 Task: Check the percentage active listings of golf course in the last 3 years.
Action: Mouse moved to (1010, 221)
Screenshot: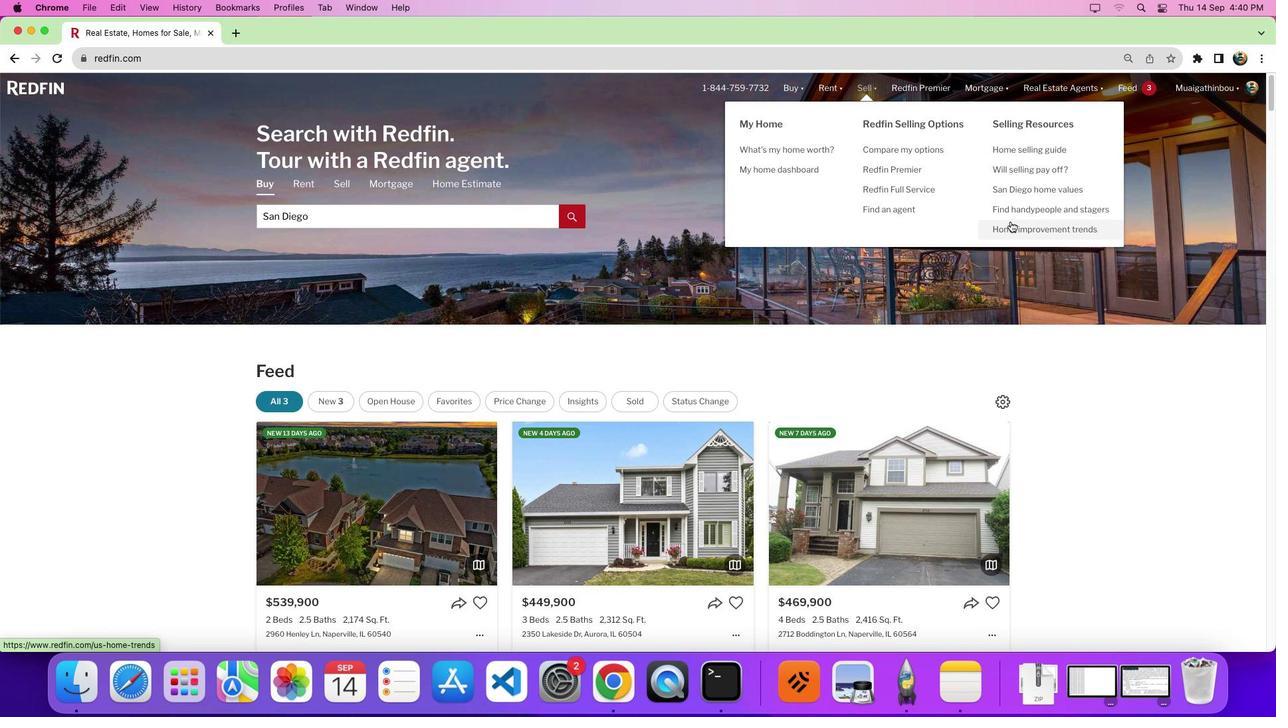
Action: Mouse pressed left at (1010, 221)
Screenshot: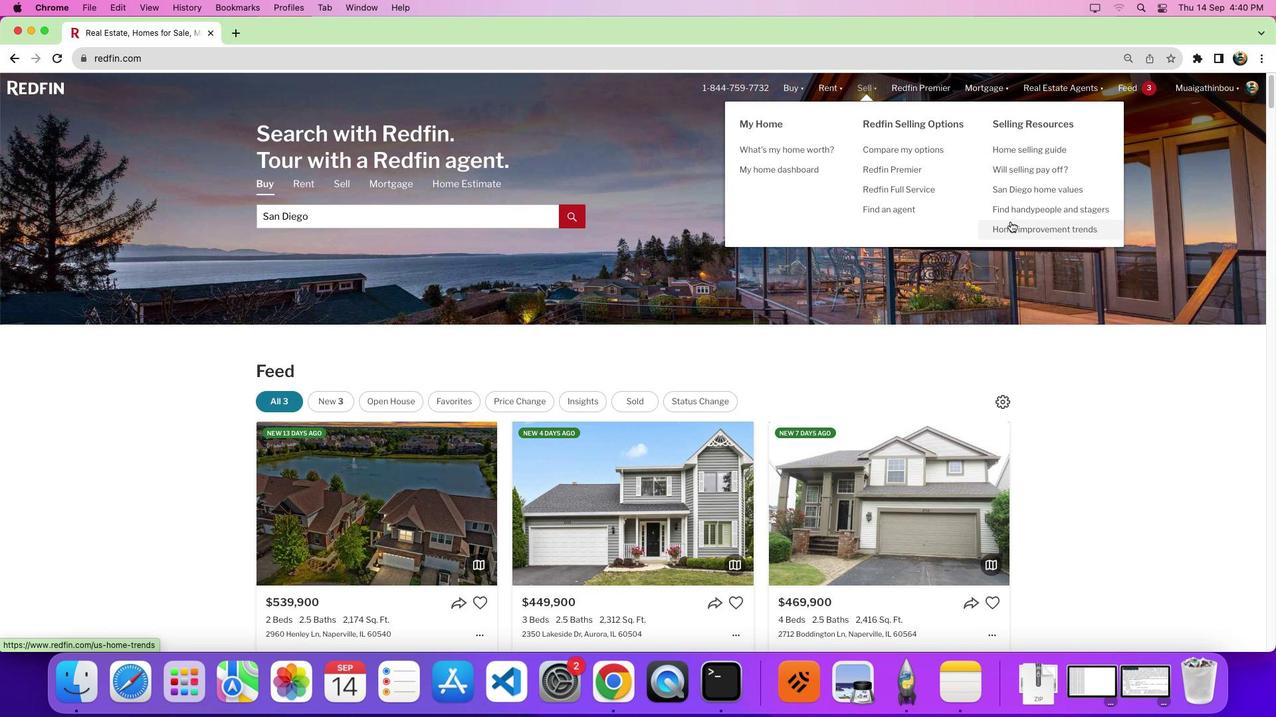 
Action: Mouse moved to (643, 404)
Screenshot: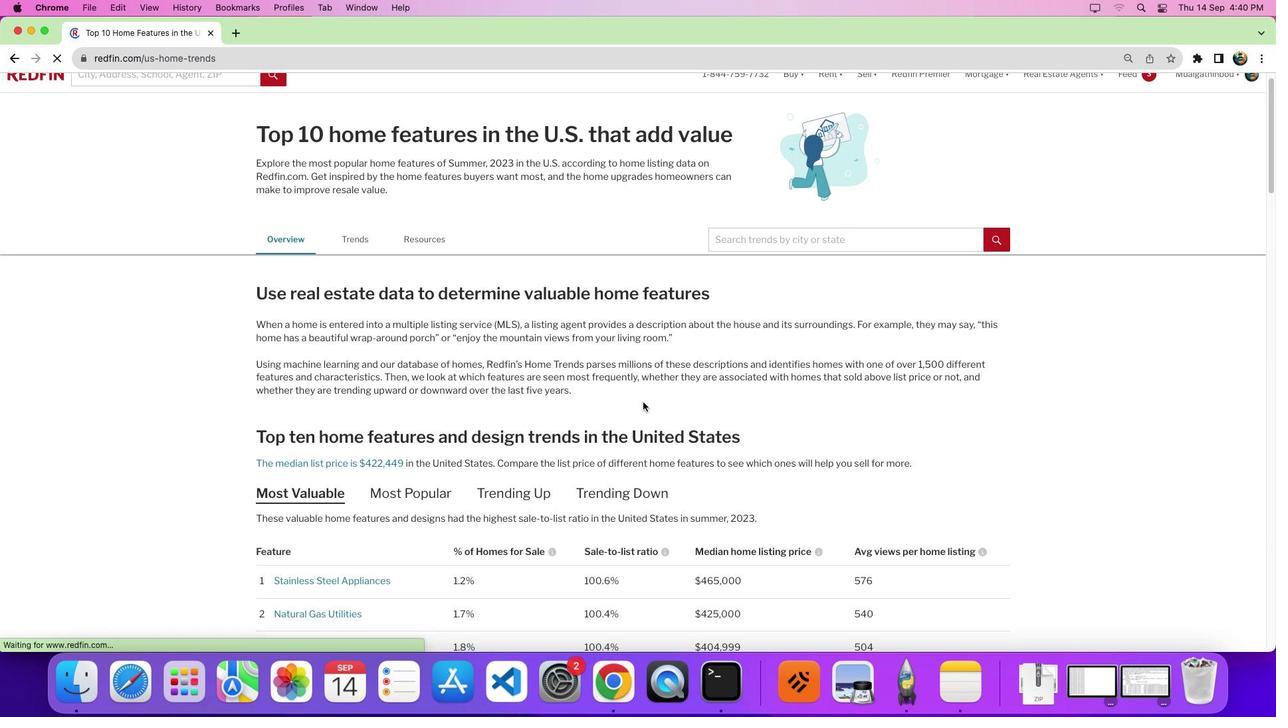 
Action: Mouse scrolled (643, 404) with delta (0, 0)
Screenshot: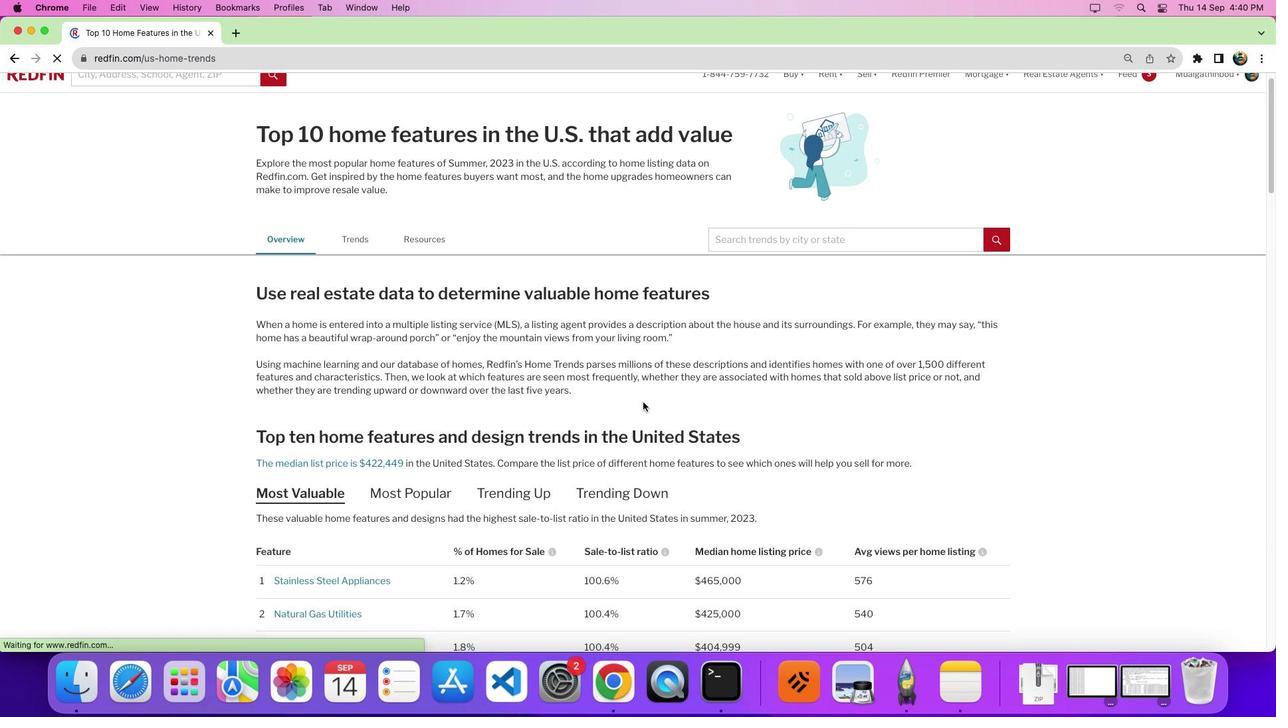 
Action: Mouse scrolled (643, 404) with delta (0, 0)
Screenshot: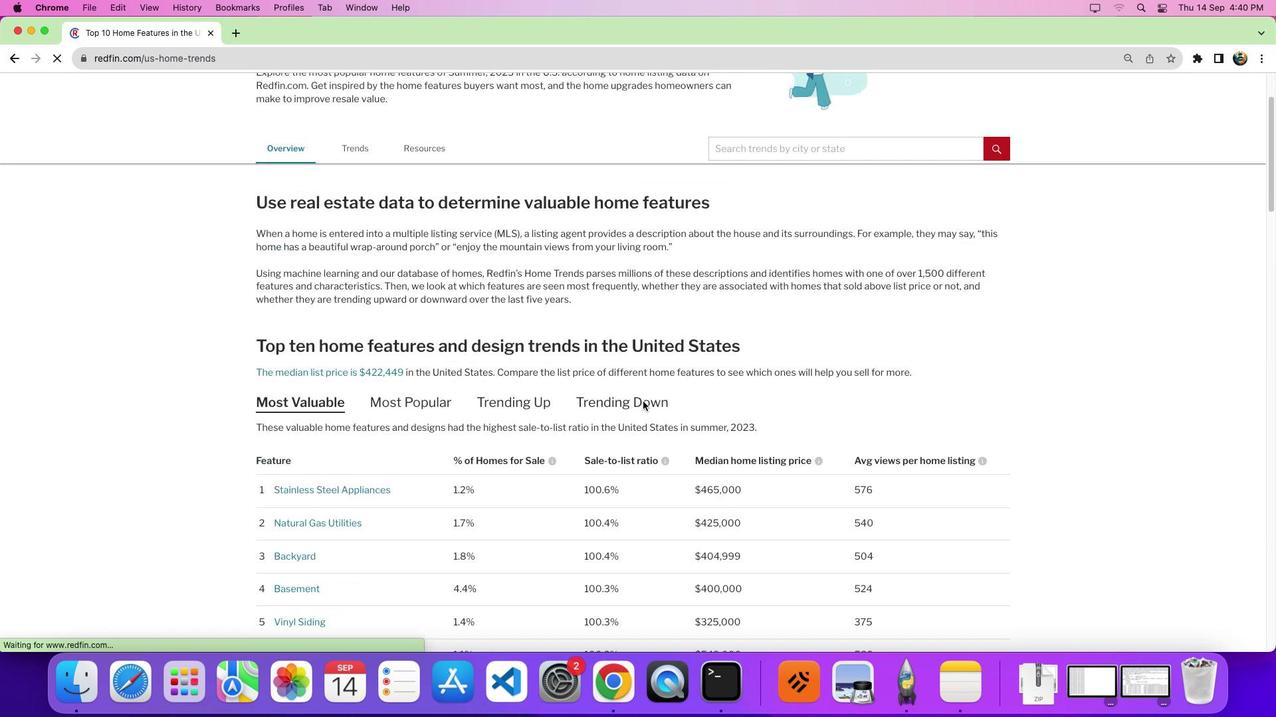 
Action: Mouse moved to (642, 403)
Screenshot: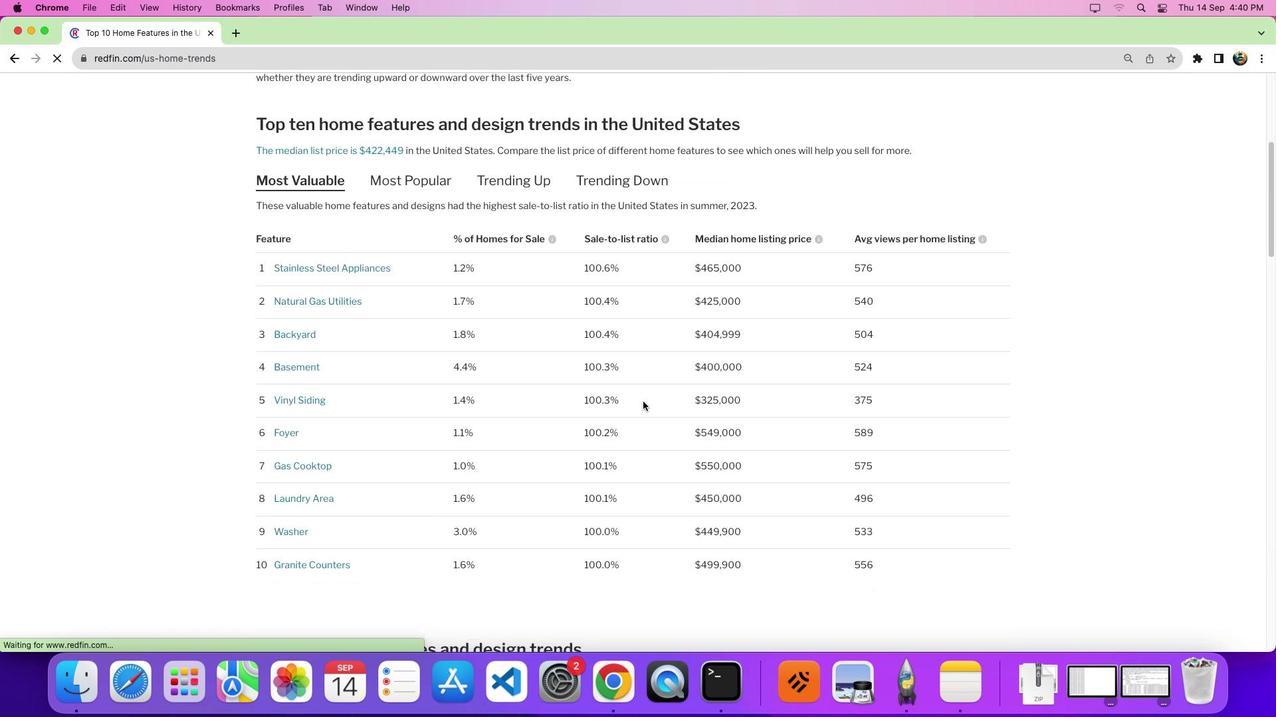 
Action: Mouse scrolled (642, 403) with delta (0, -5)
Screenshot: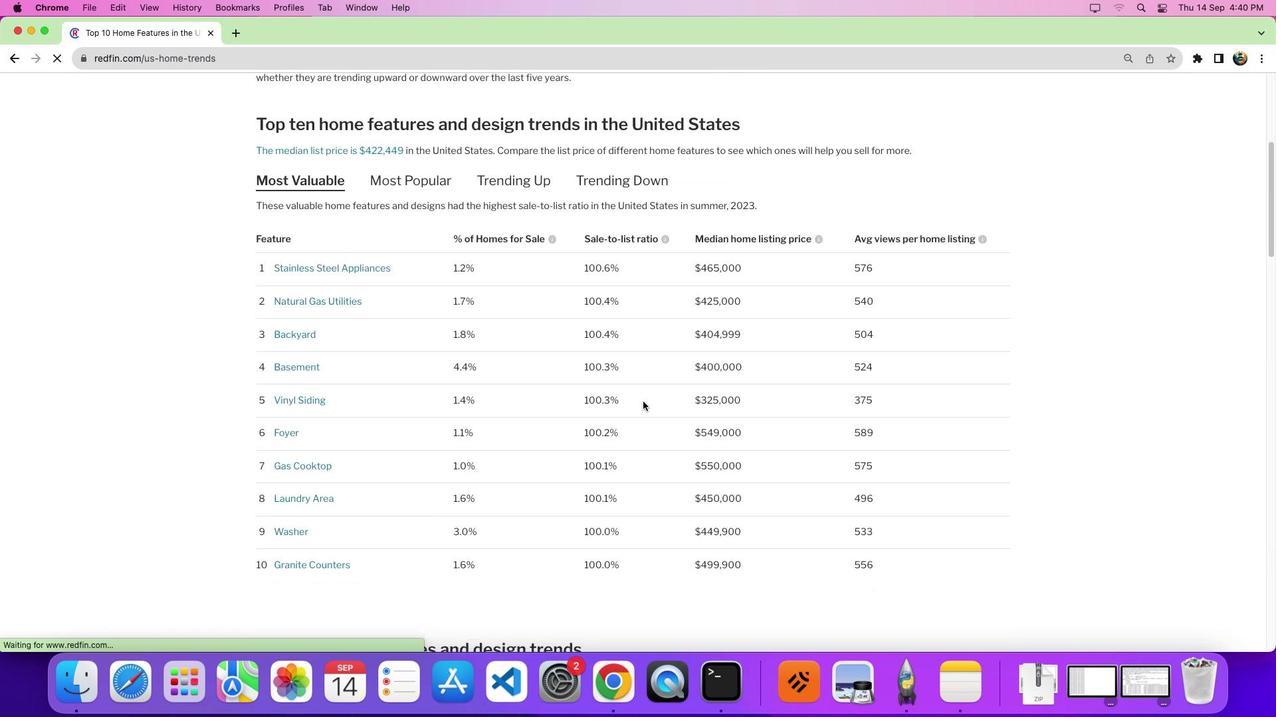 
Action: Mouse moved to (642, 402)
Screenshot: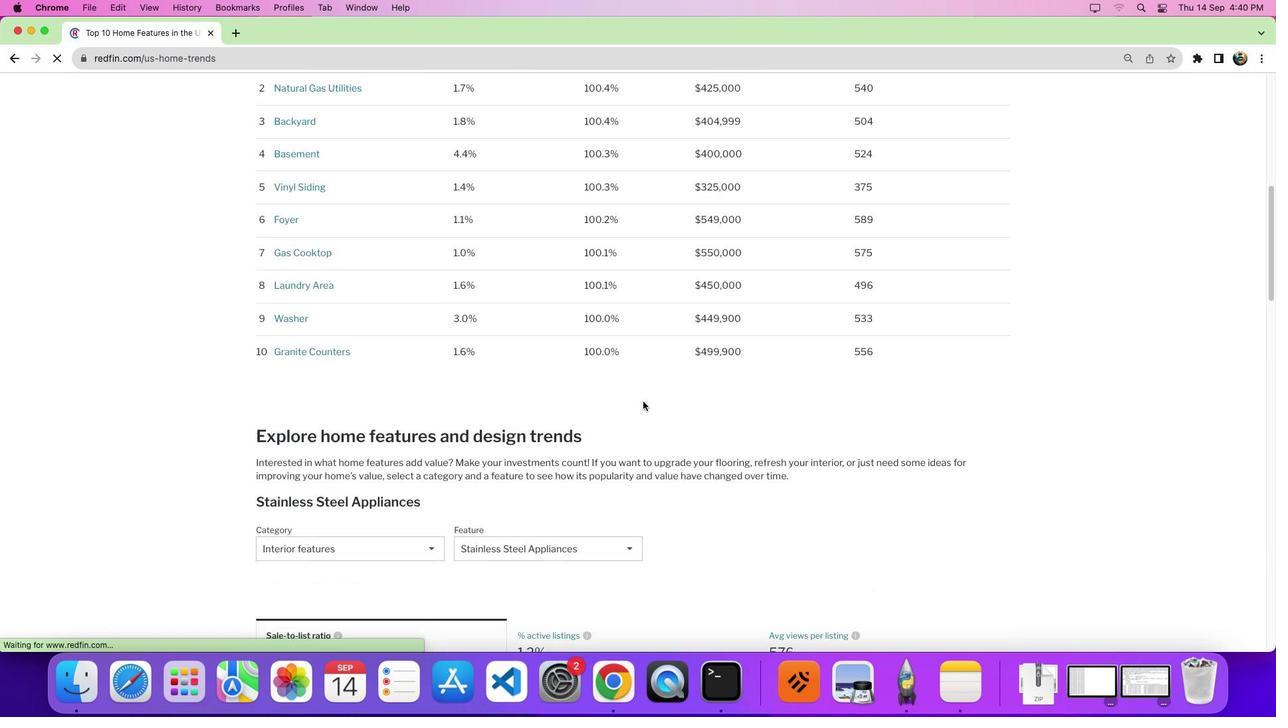 
Action: Mouse scrolled (642, 402) with delta (0, -7)
Screenshot: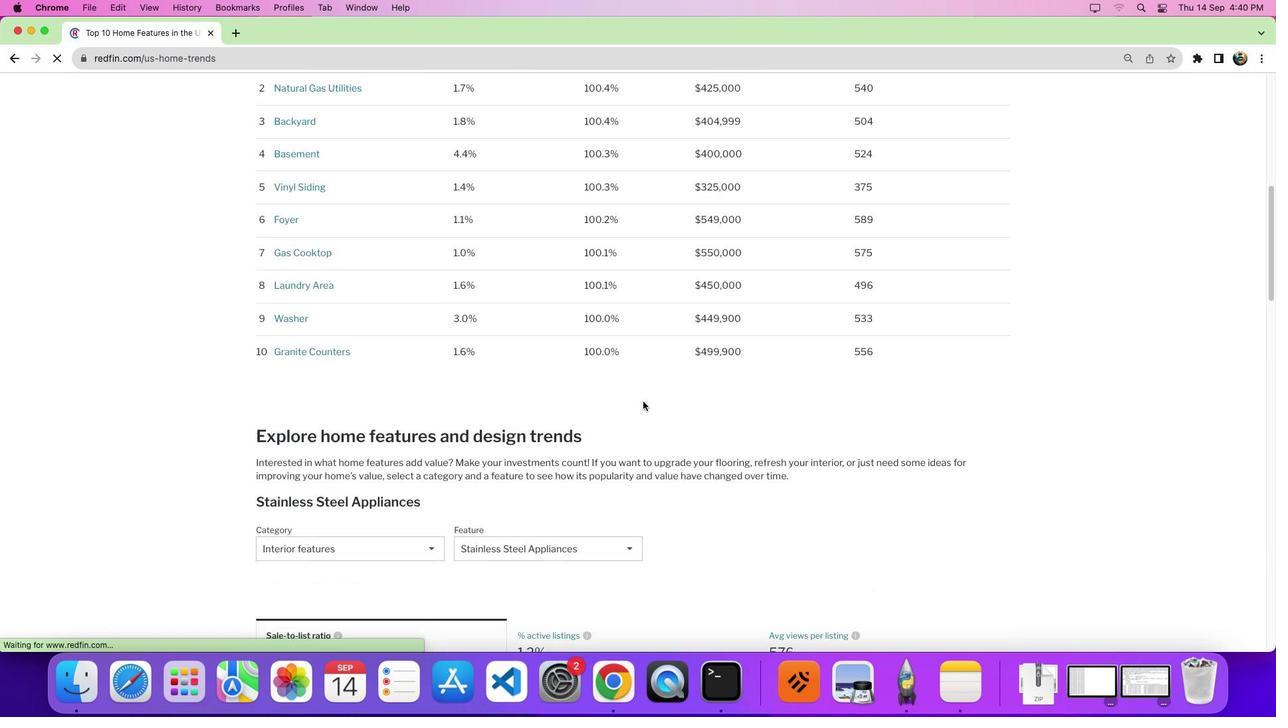 
Action: Mouse moved to (622, 398)
Screenshot: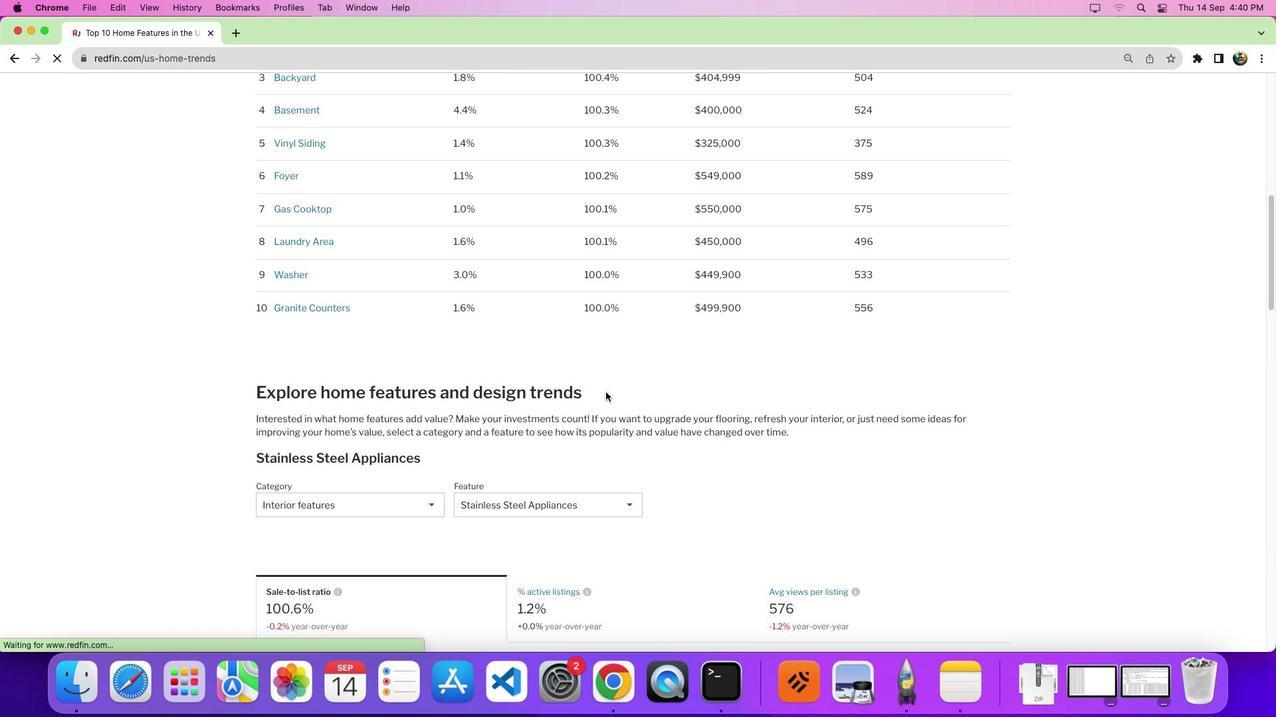 
Action: Mouse scrolled (622, 398) with delta (0, 0)
Screenshot: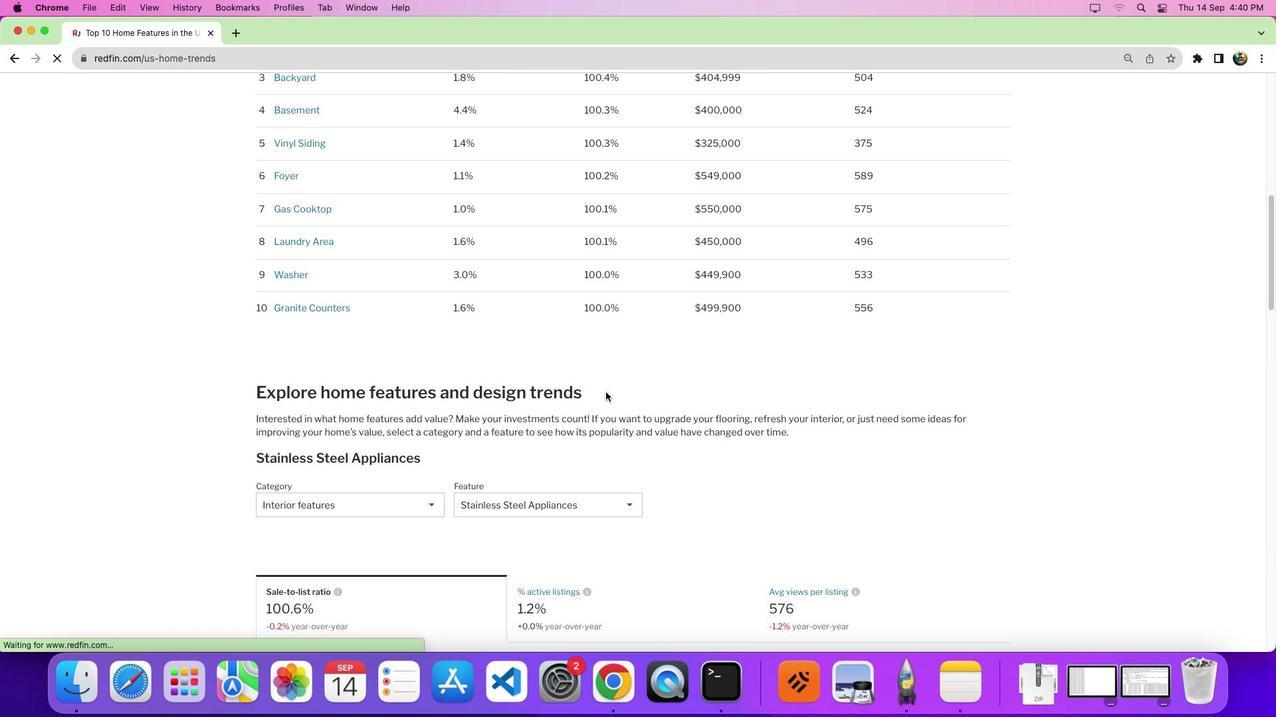 
Action: Mouse moved to (612, 394)
Screenshot: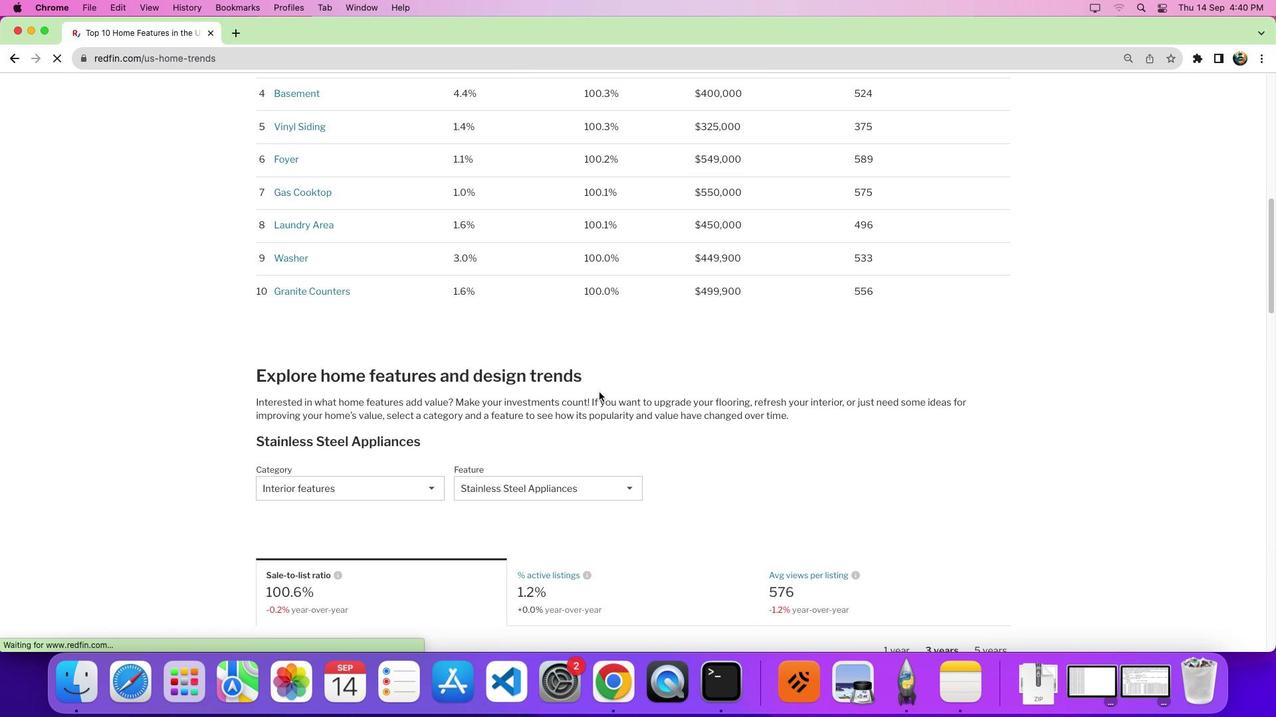 
Action: Mouse scrolled (612, 394) with delta (0, 0)
Screenshot: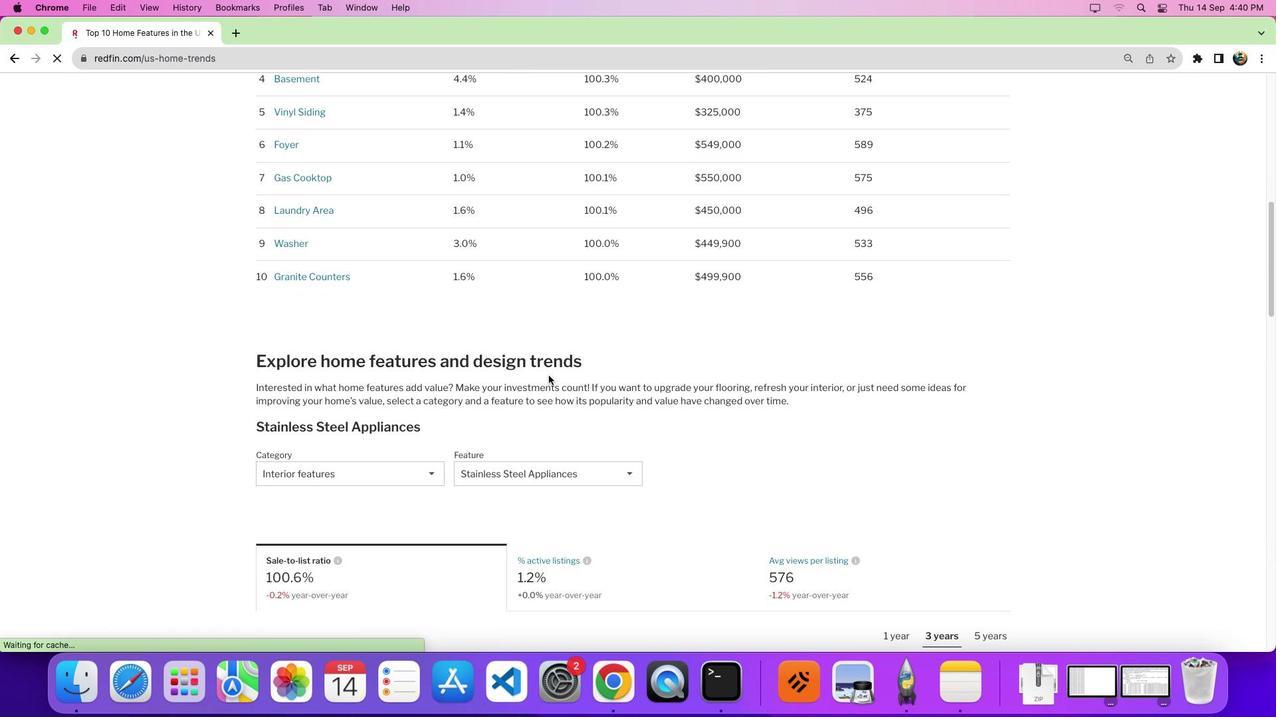 
Action: Mouse moved to (543, 404)
Screenshot: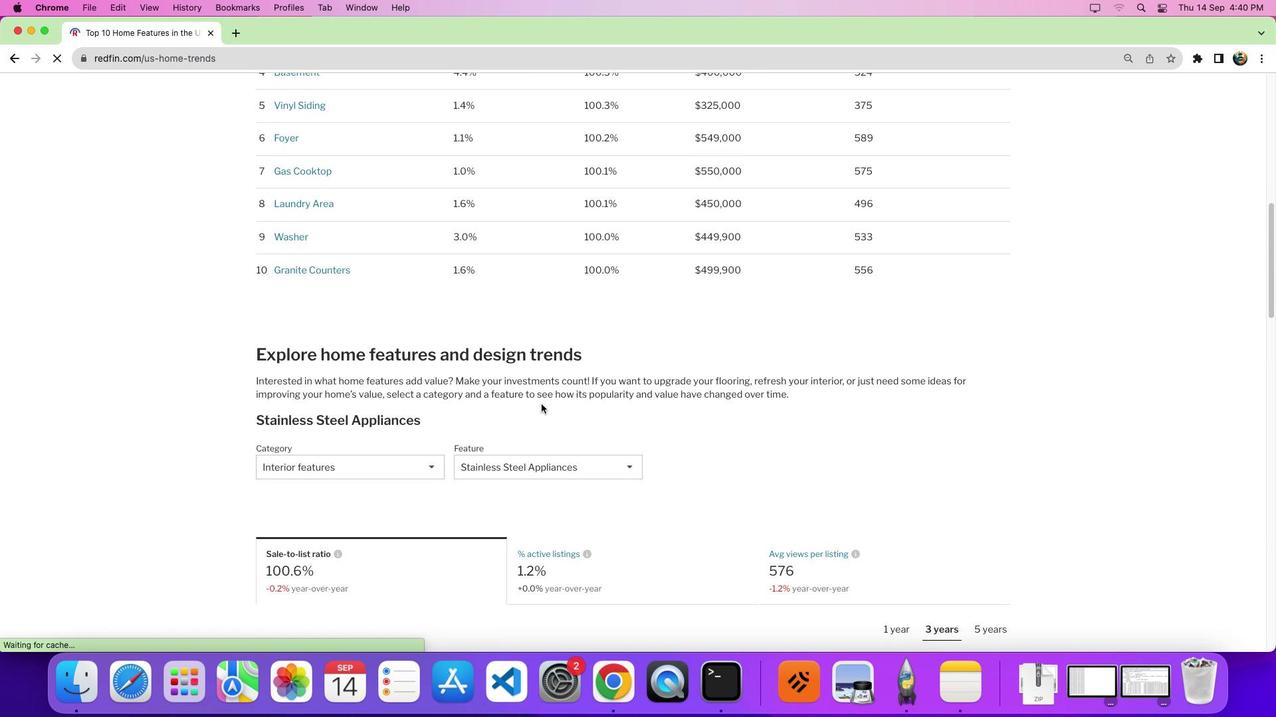 
Action: Mouse scrolled (543, 404) with delta (0, 0)
Screenshot: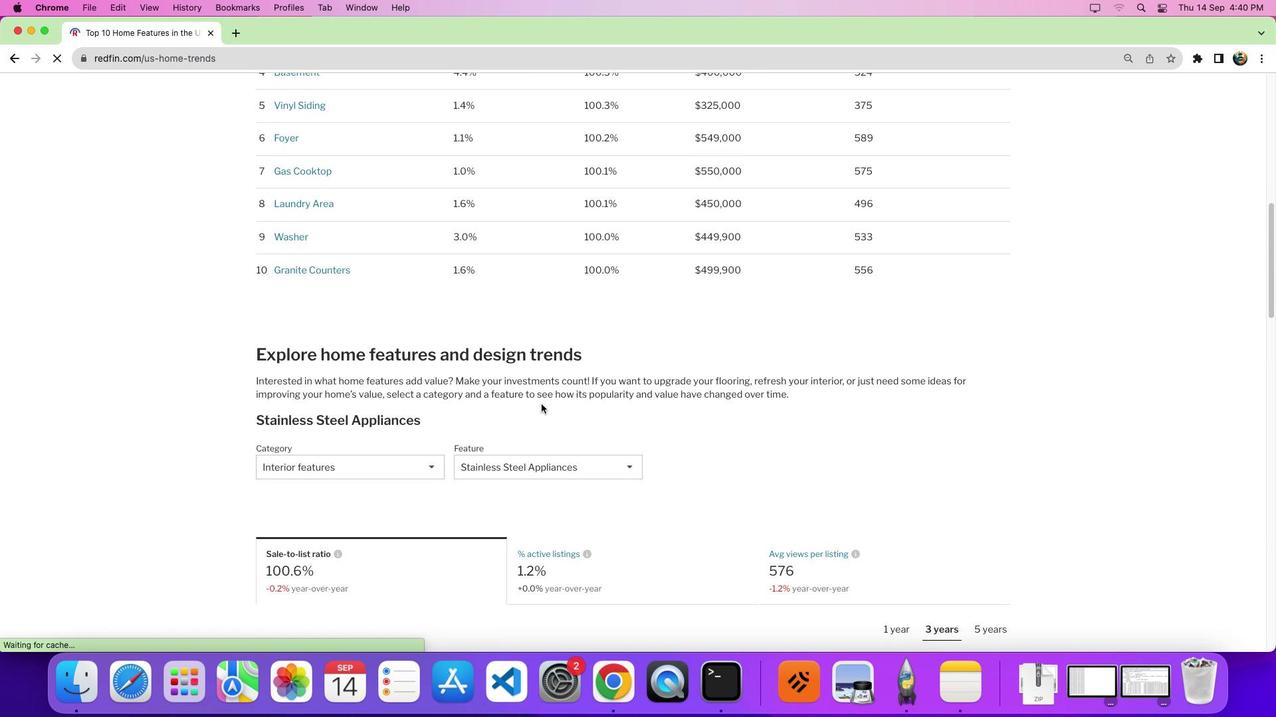 
Action: Mouse scrolled (543, 404) with delta (0, 0)
Screenshot: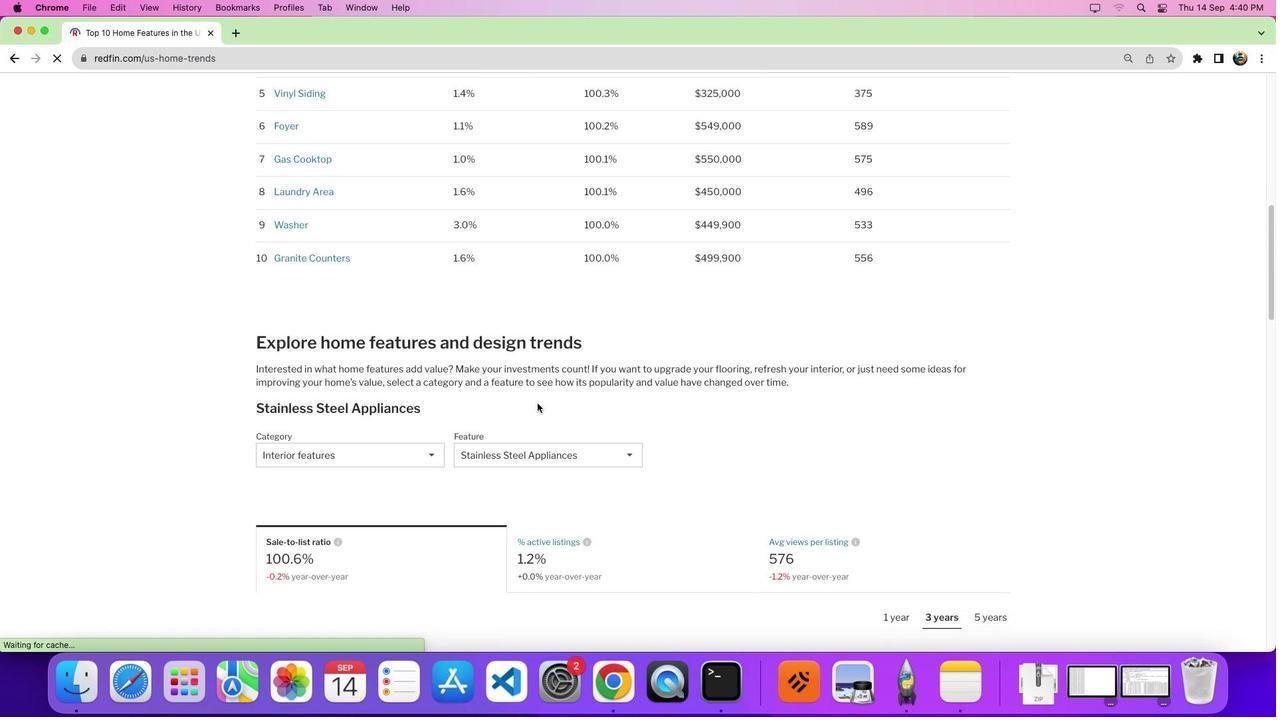 
Action: Mouse moved to (402, 427)
Screenshot: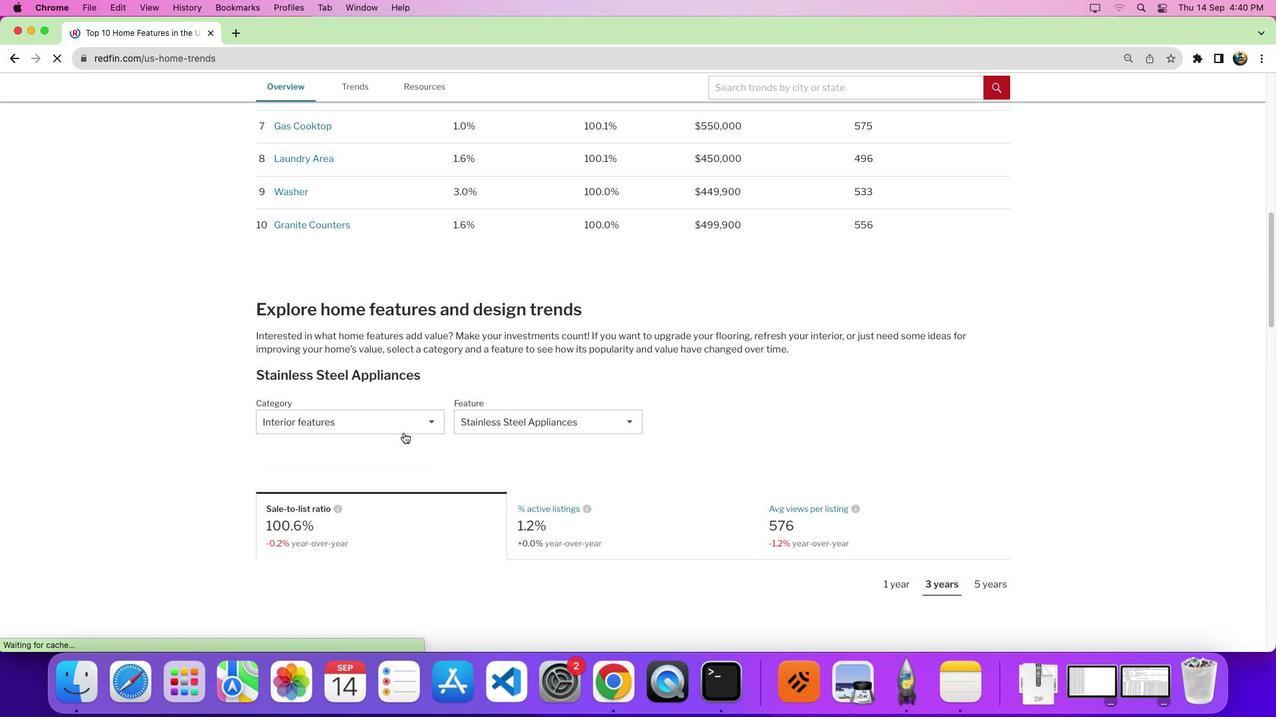 
Action: Mouse pressed left at (402, 427)
Screenshot: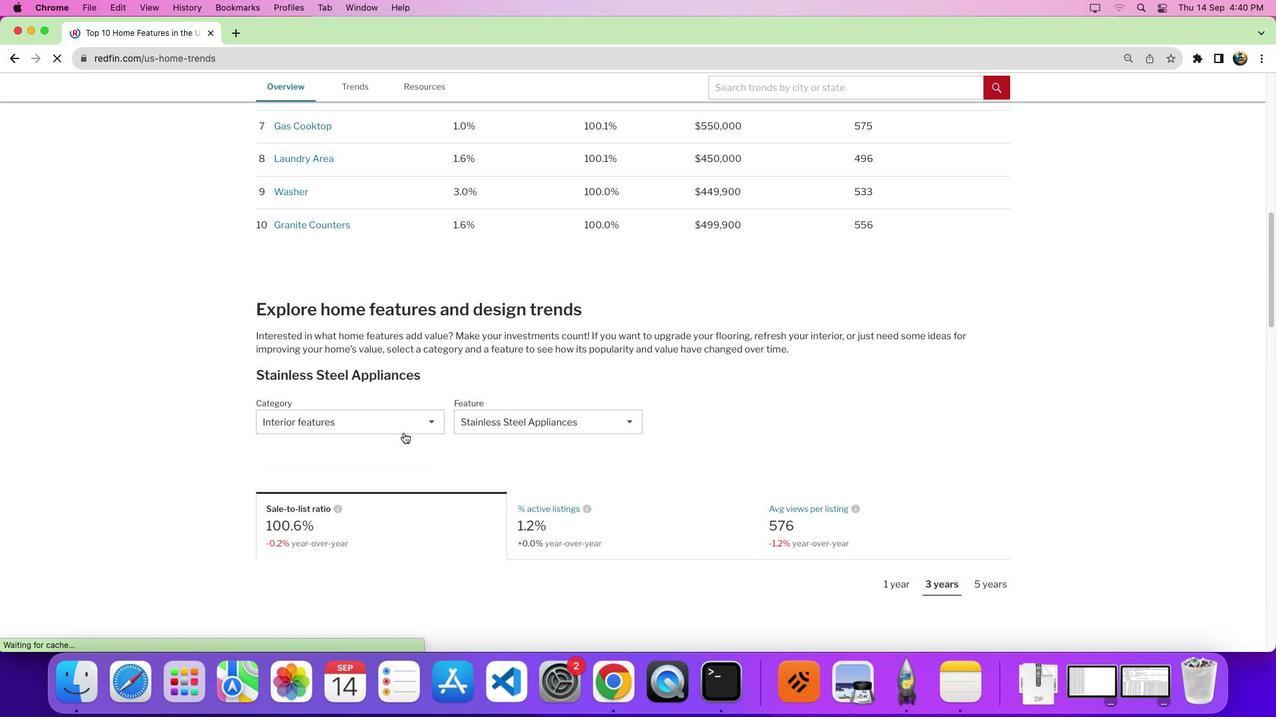 
Action: Mouse moved to (400, 445)
Screenshot: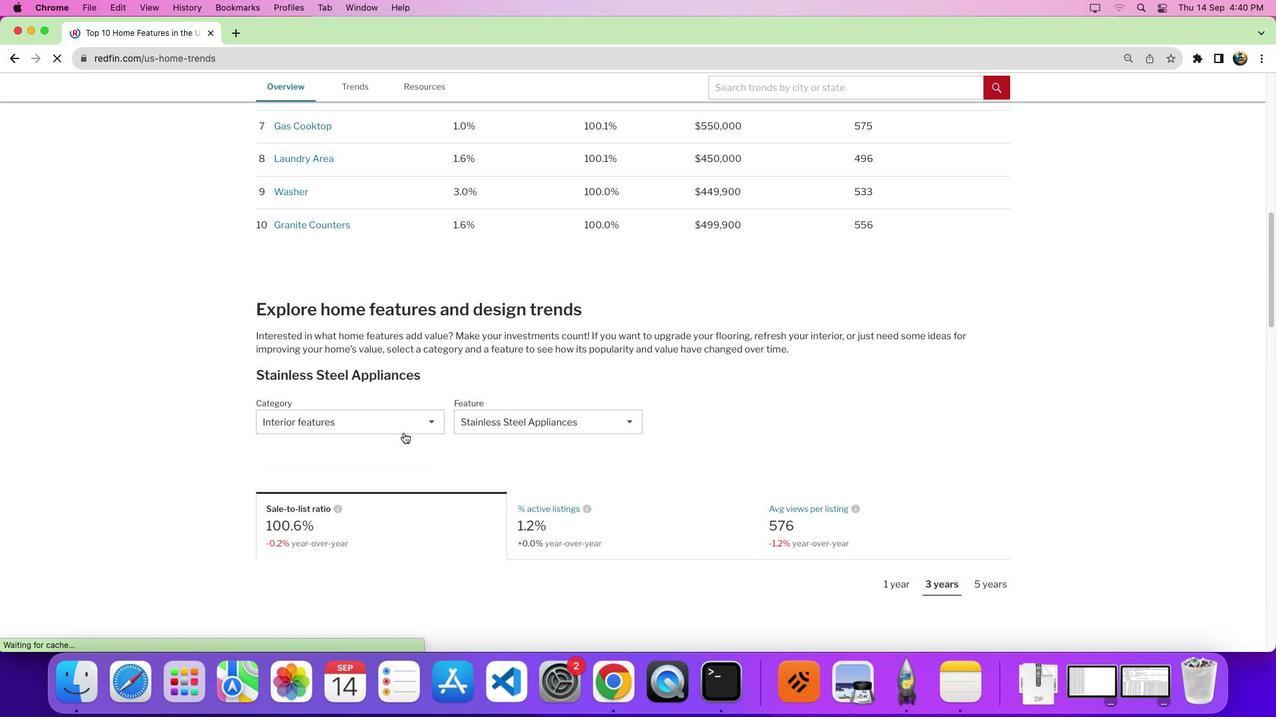 
Action: Mouse pressed left at (400, 445)
Screenshot: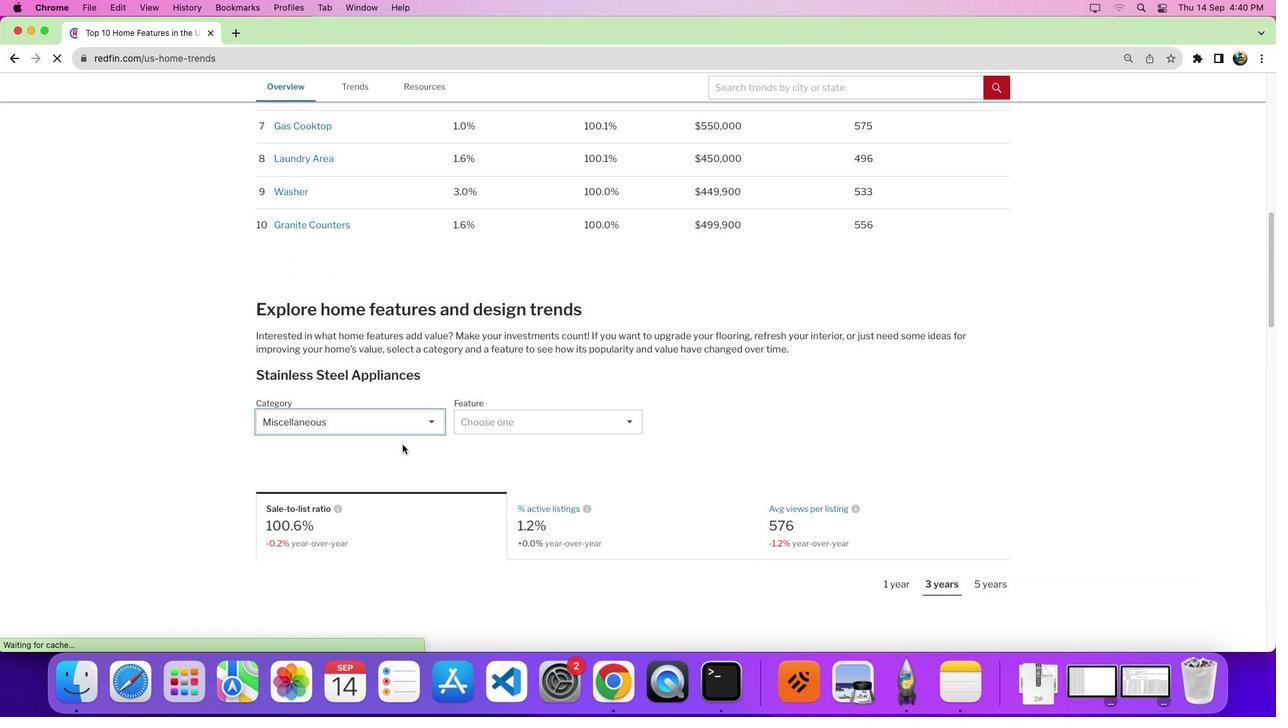 
Action: Mouse moved to (542, 416)
Screenshot: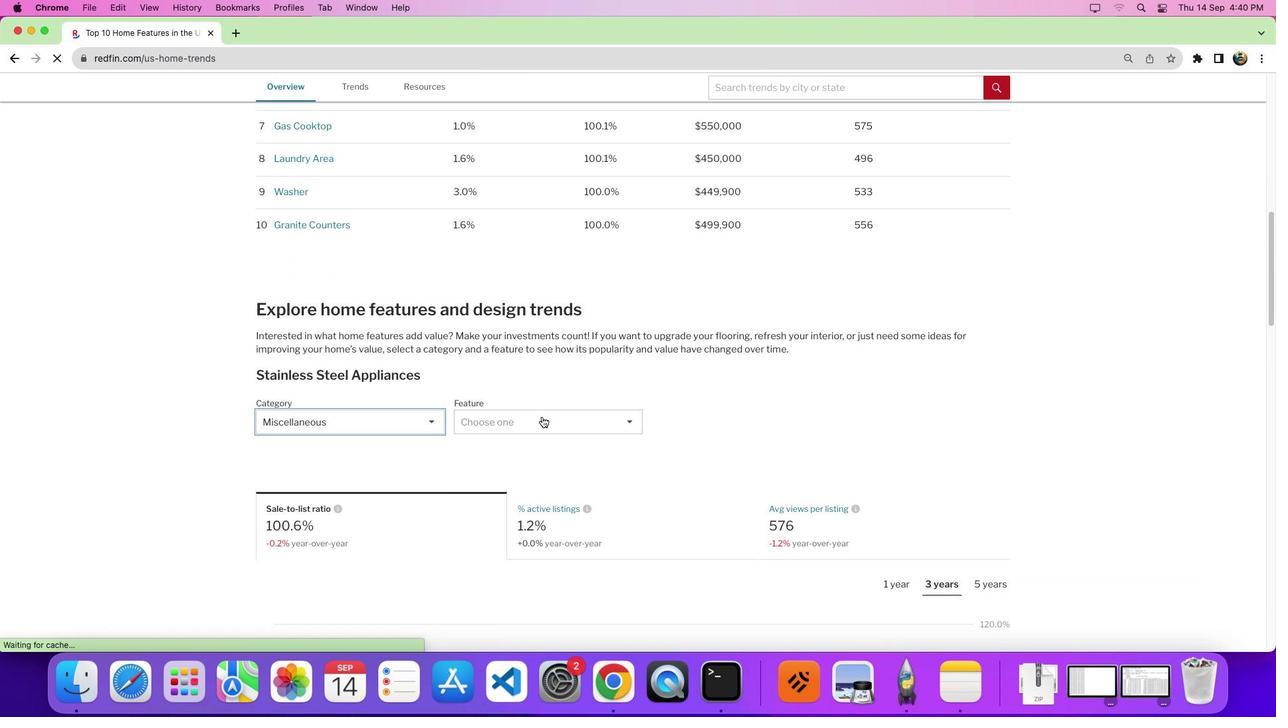 
Action: Mouse pressed left at (542, 416)
Screenshot: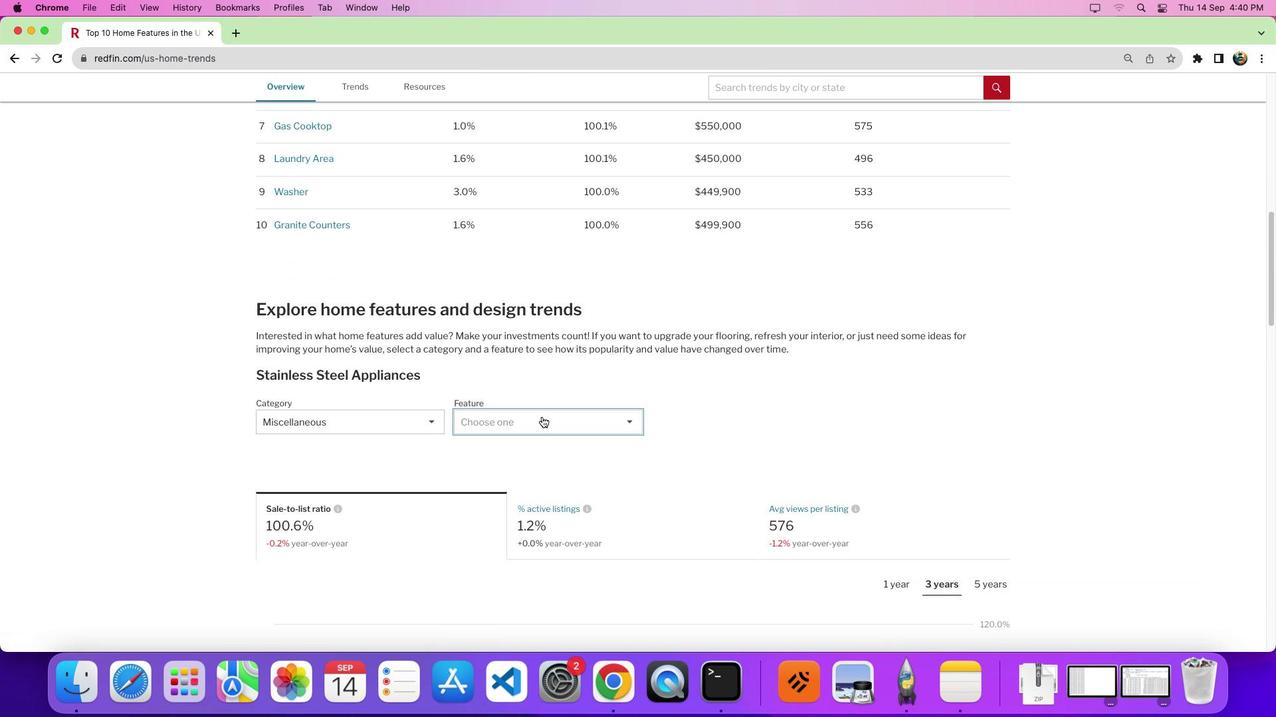 
Action: Mouse moved to (545, 603)
Screenshot: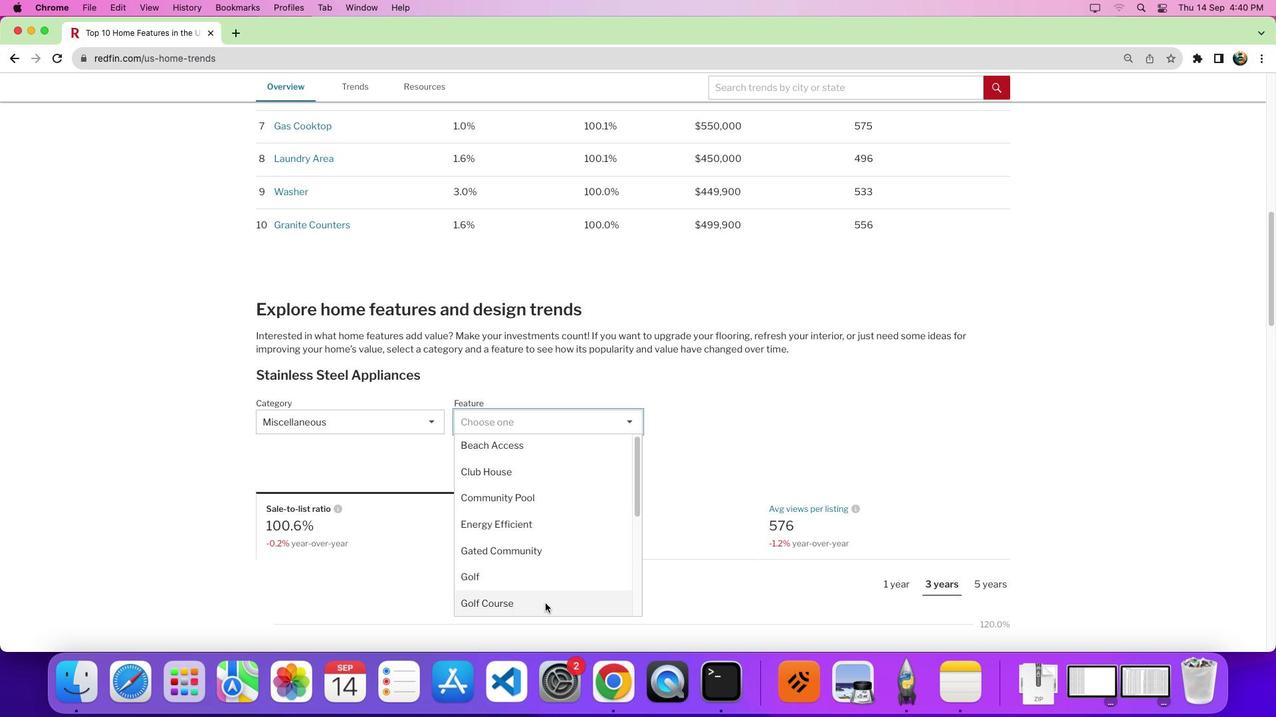 
Action: Mouse pressed left at (545, 603)
Screenshot: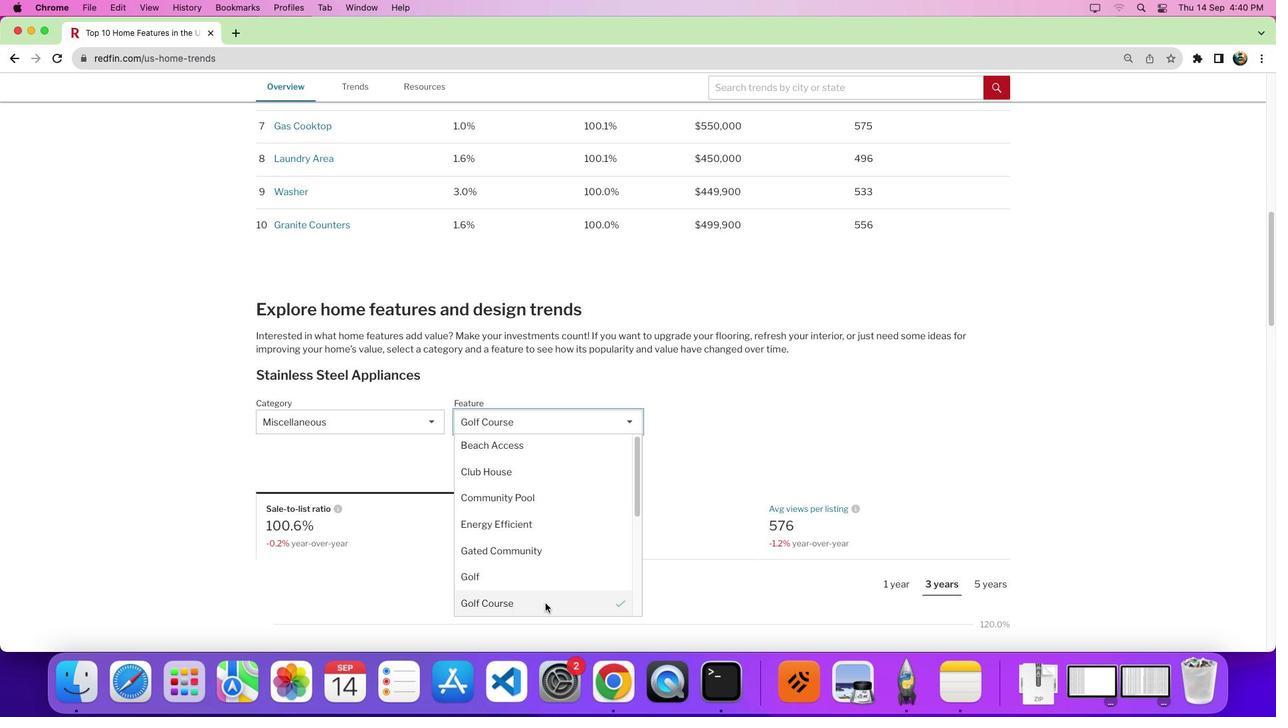 
Action: Mouse moved to (594, 502)
Screenshot: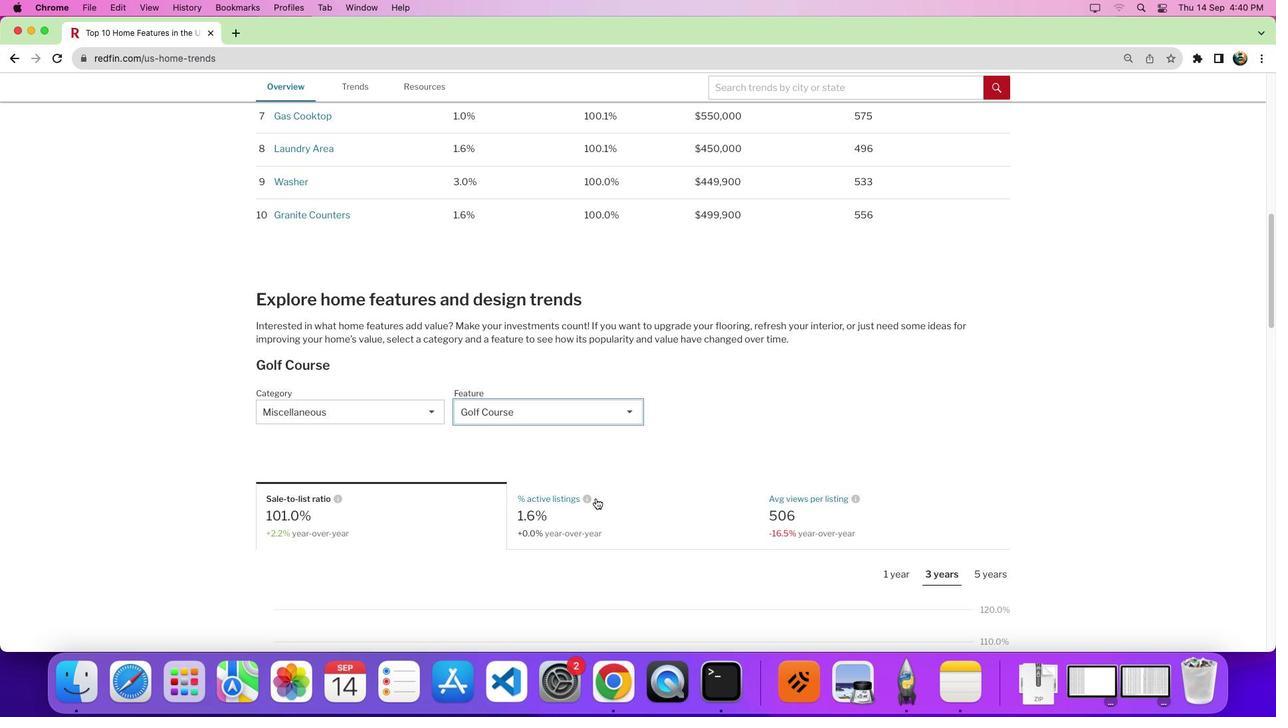 
Action: Mouse scrolled (594, 502) with delta (0, 0)
Screenshot: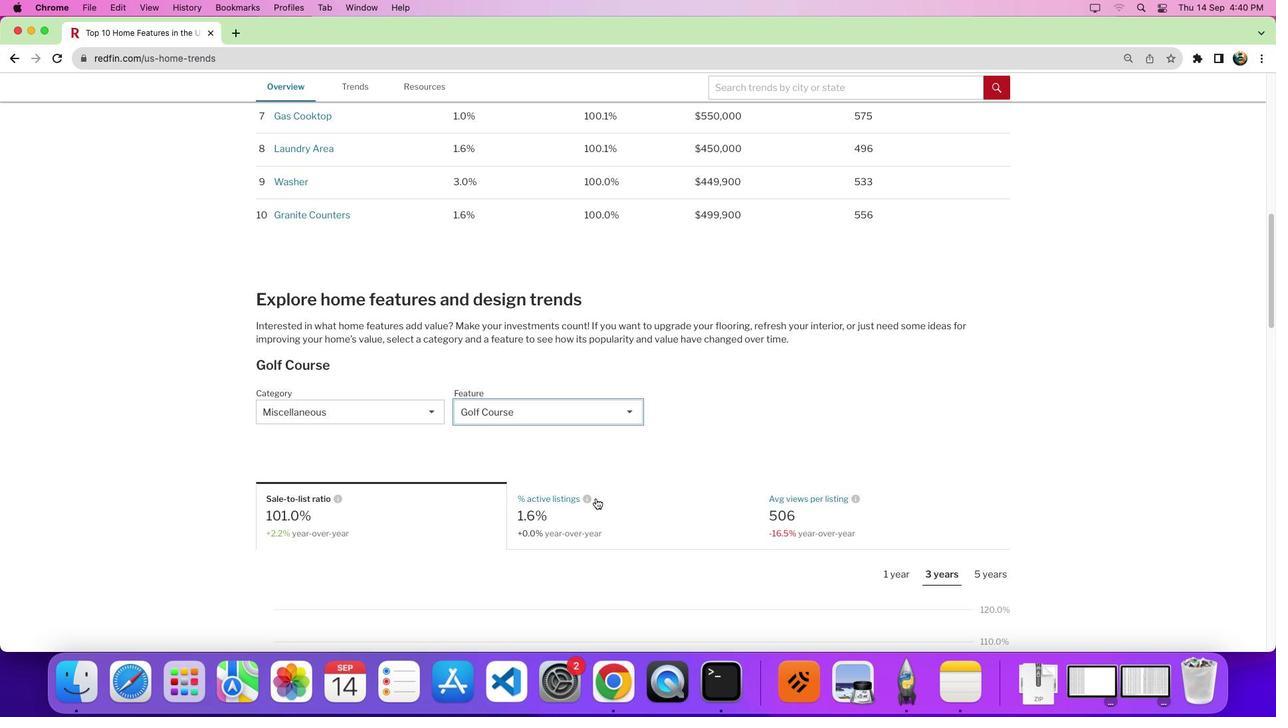 
Action: Mouse moved to (594, 500)
Screenshot: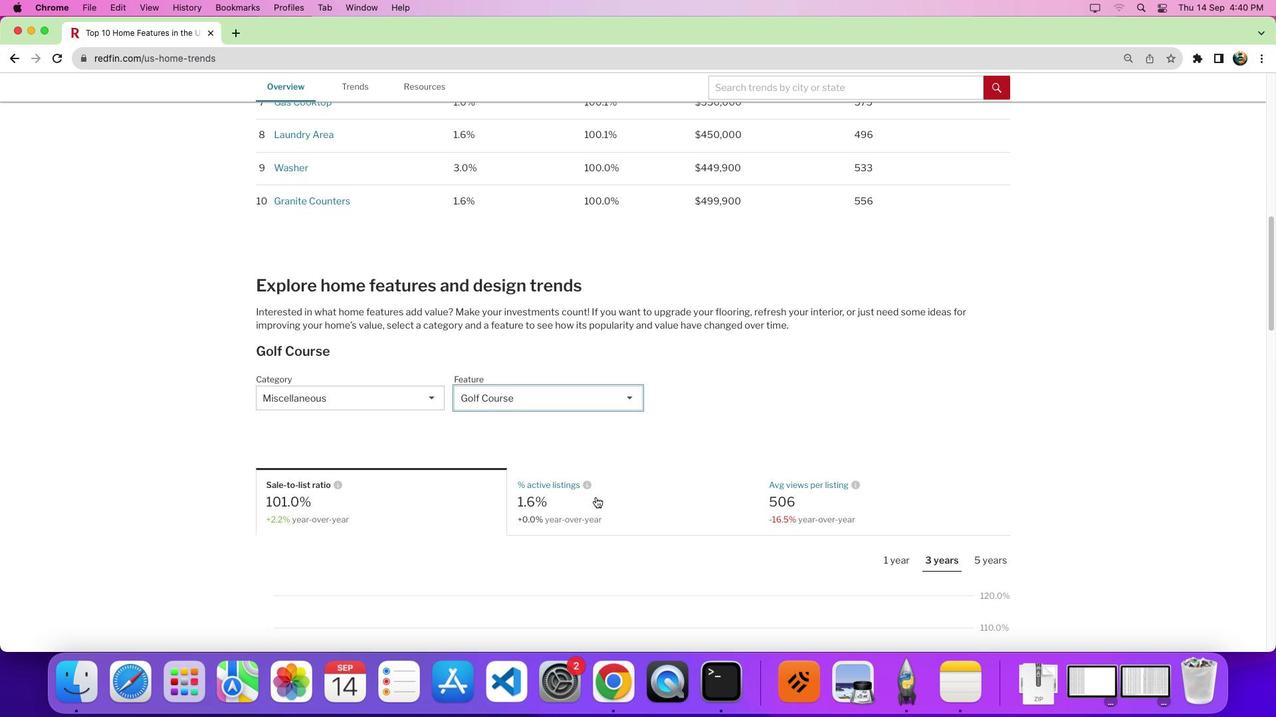 
Action: Mouse scrolled (594, 500) with delta (0, 0)
Screenshot: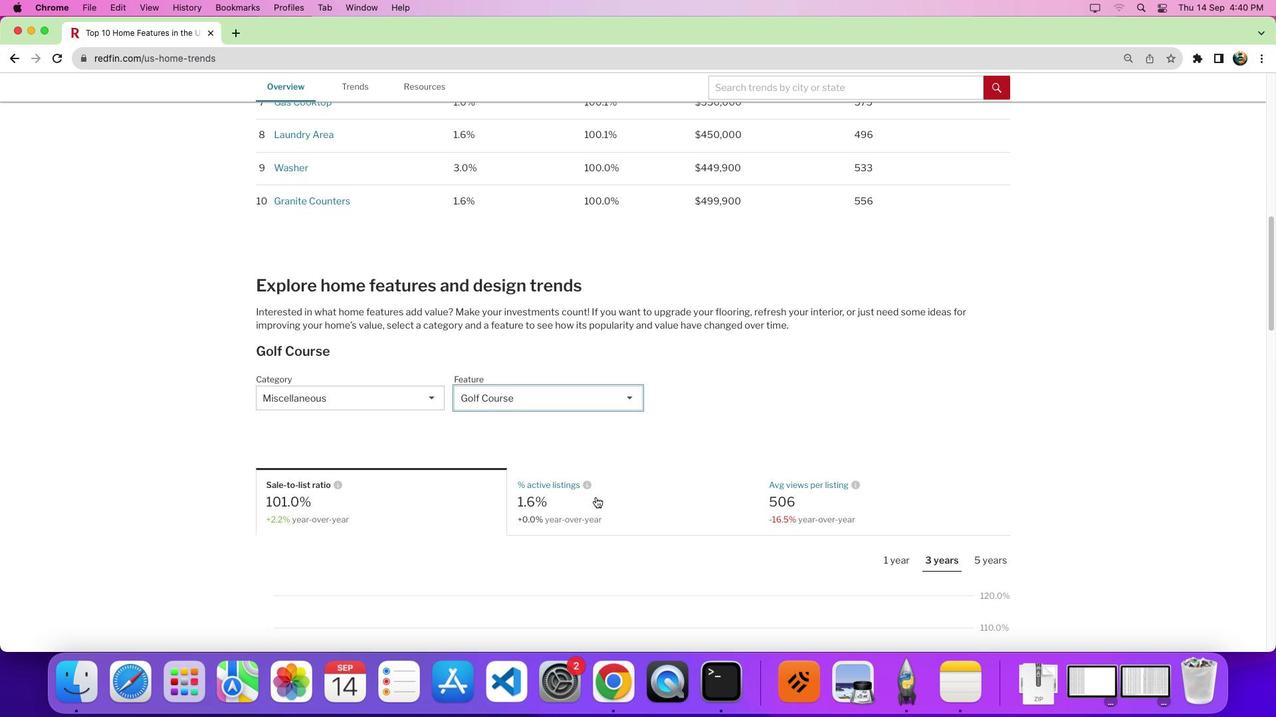 
Action: Mouse moved to (596, 497)
Screenshot: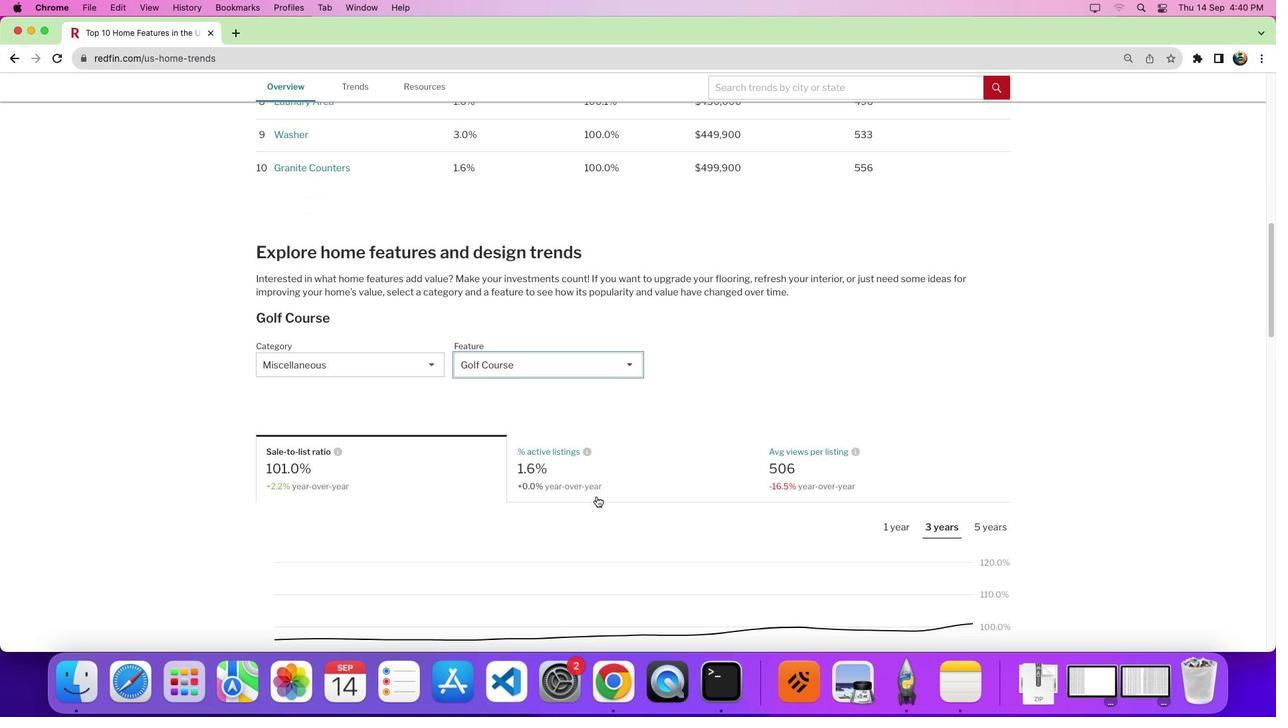 
Action: Mouse scrolled (596, 497) with delta (0, 0)
Screenshot: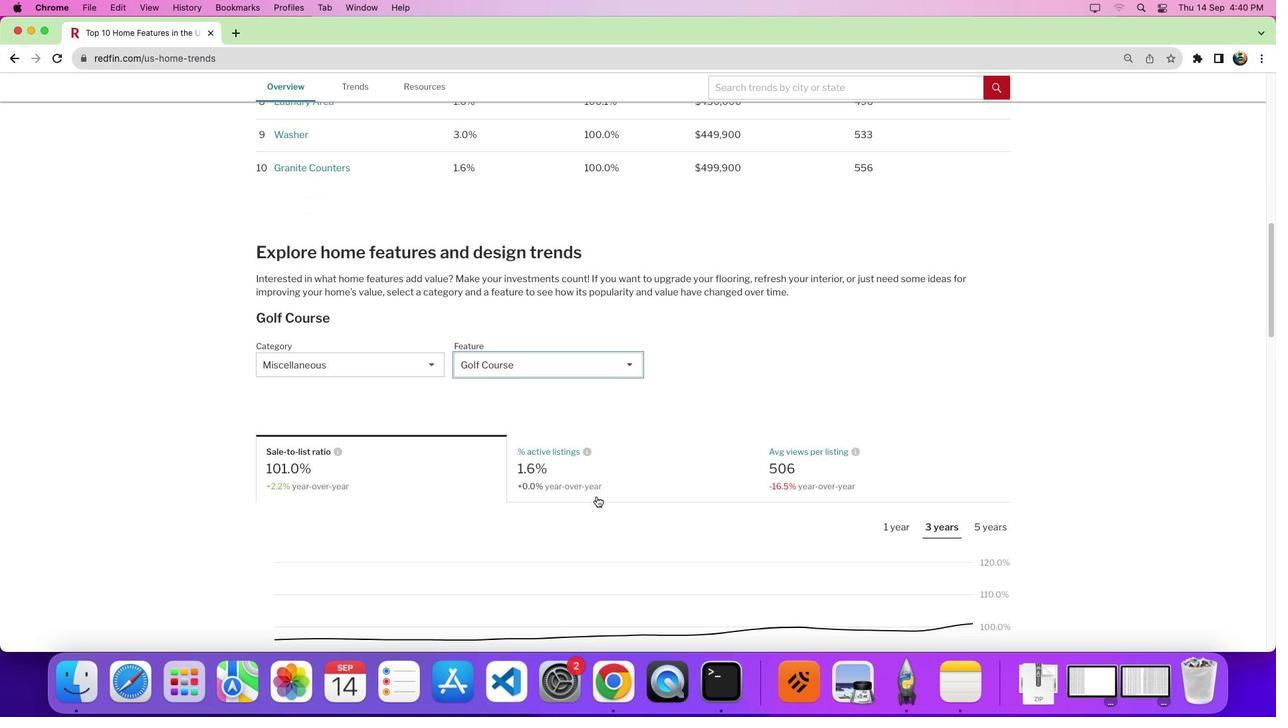 
Action: Mouse moved to (597, 496)
Screenshot: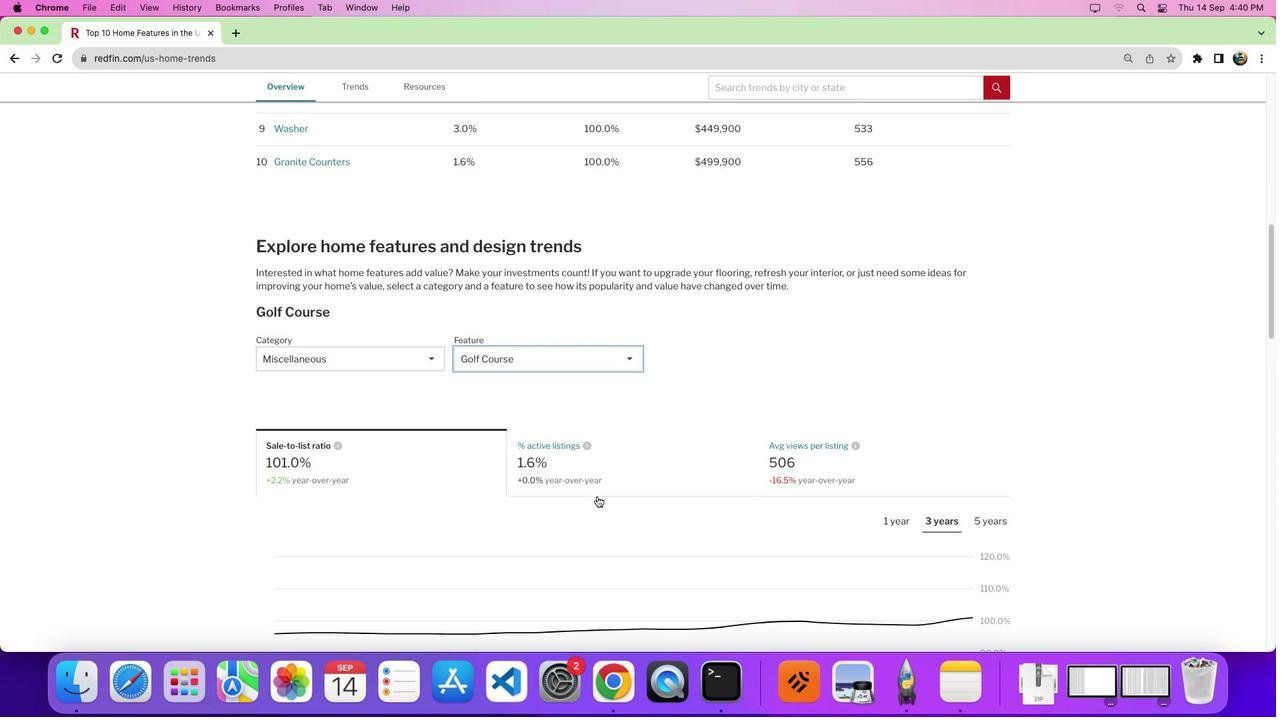 
Action: Mouse scrolled (597, 496) with delta (0, 0)
Screenshot: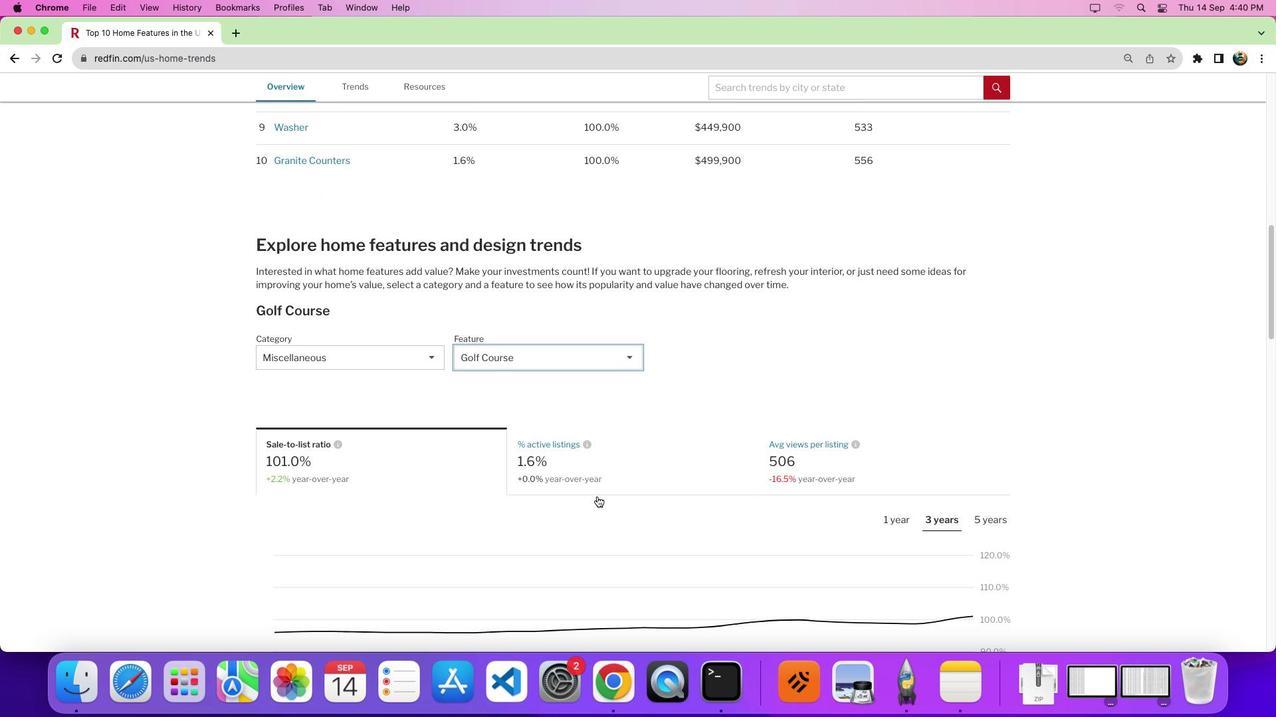 
Action: Mouse scrolled (597, 496) with delta (0, 0)
Screenshot: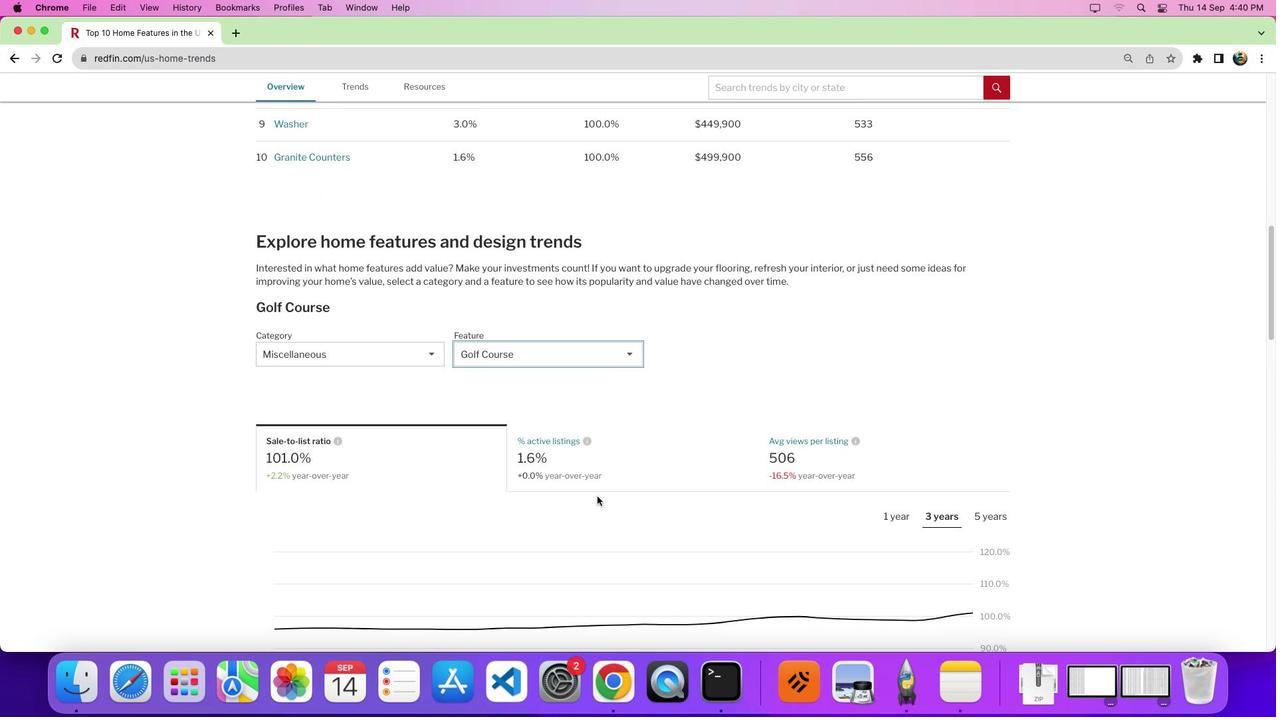 
Action: Mouse moved to (626, 457)
Screenshot: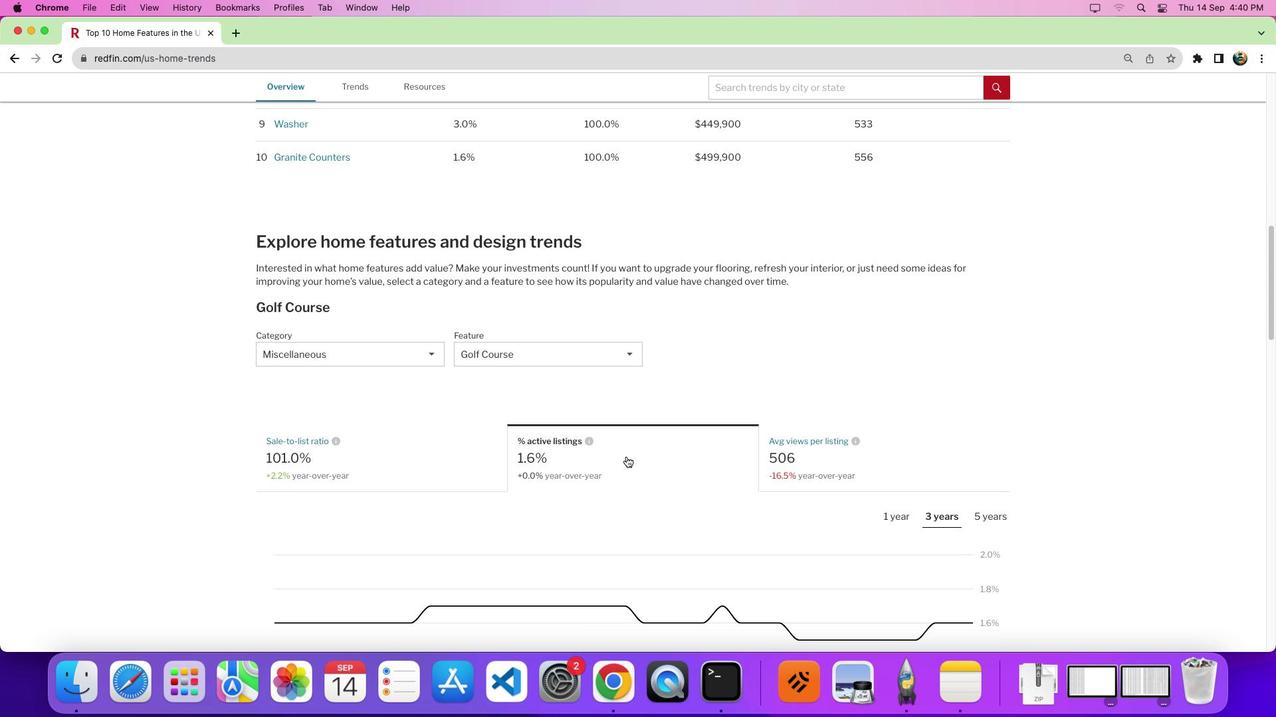 
Action: Mouse pressed left at (626, 457)
Screenshot: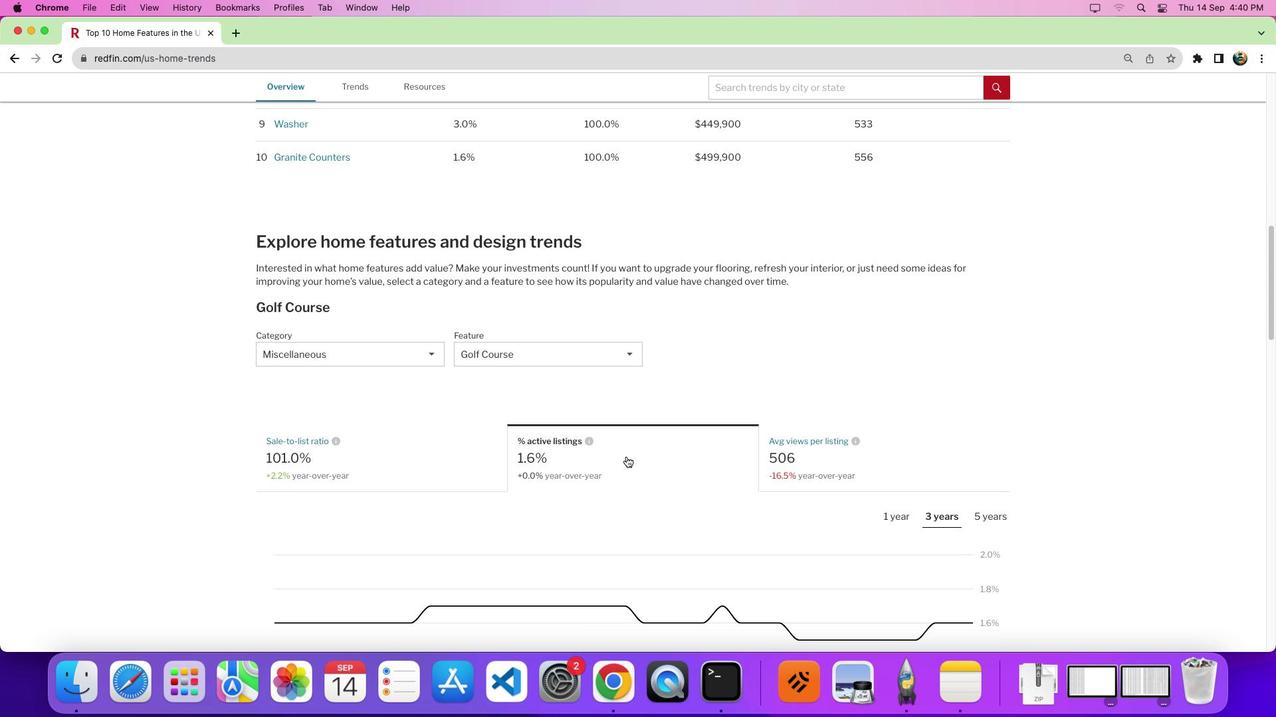 
Action: Mouse moved to (663, 465)
Screenshot: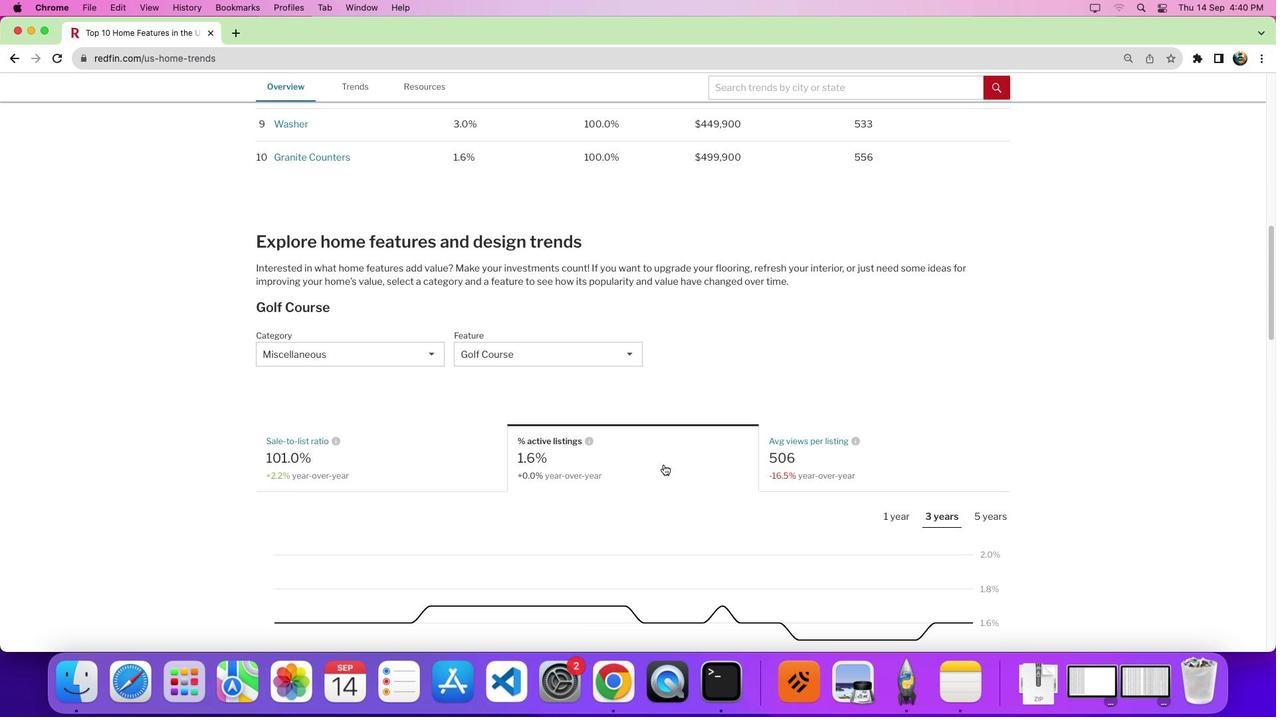 
Action: Mouse scrolled (663, 465) with delta (0, 0)
Screenshot: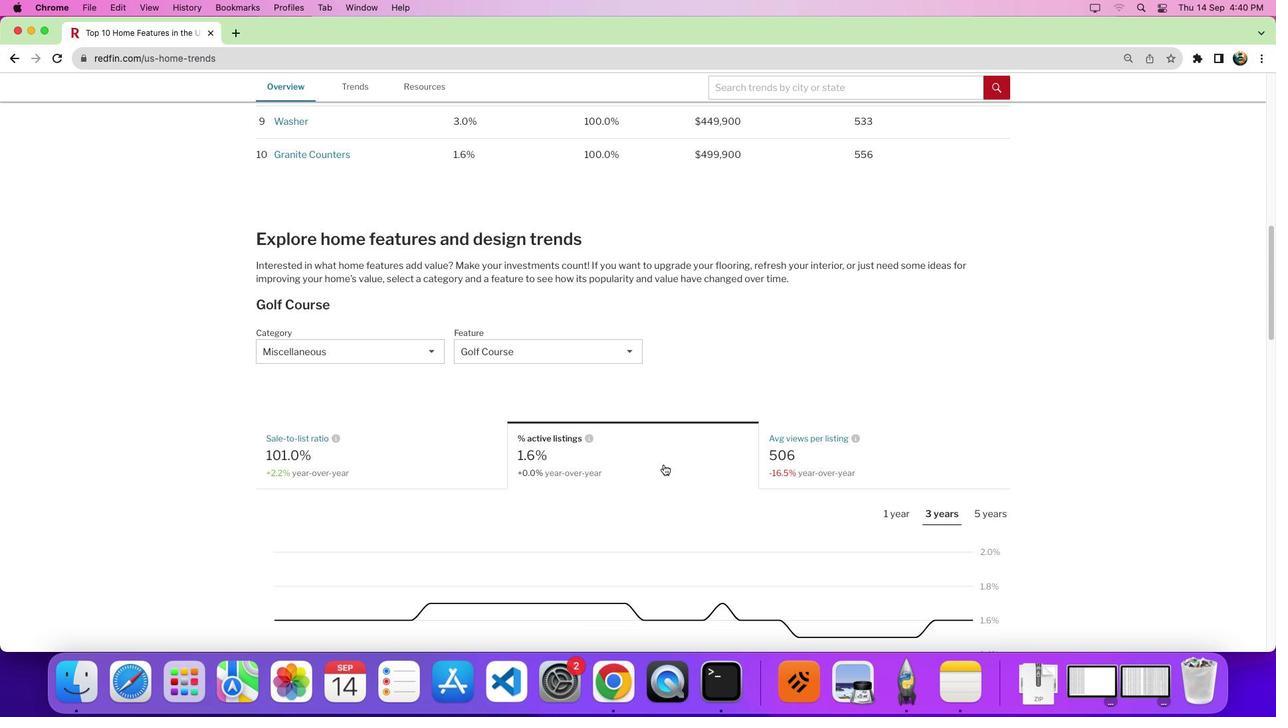 
Action: Mouse scrolled (663, 465) with delta (0, 0)
Screenshot: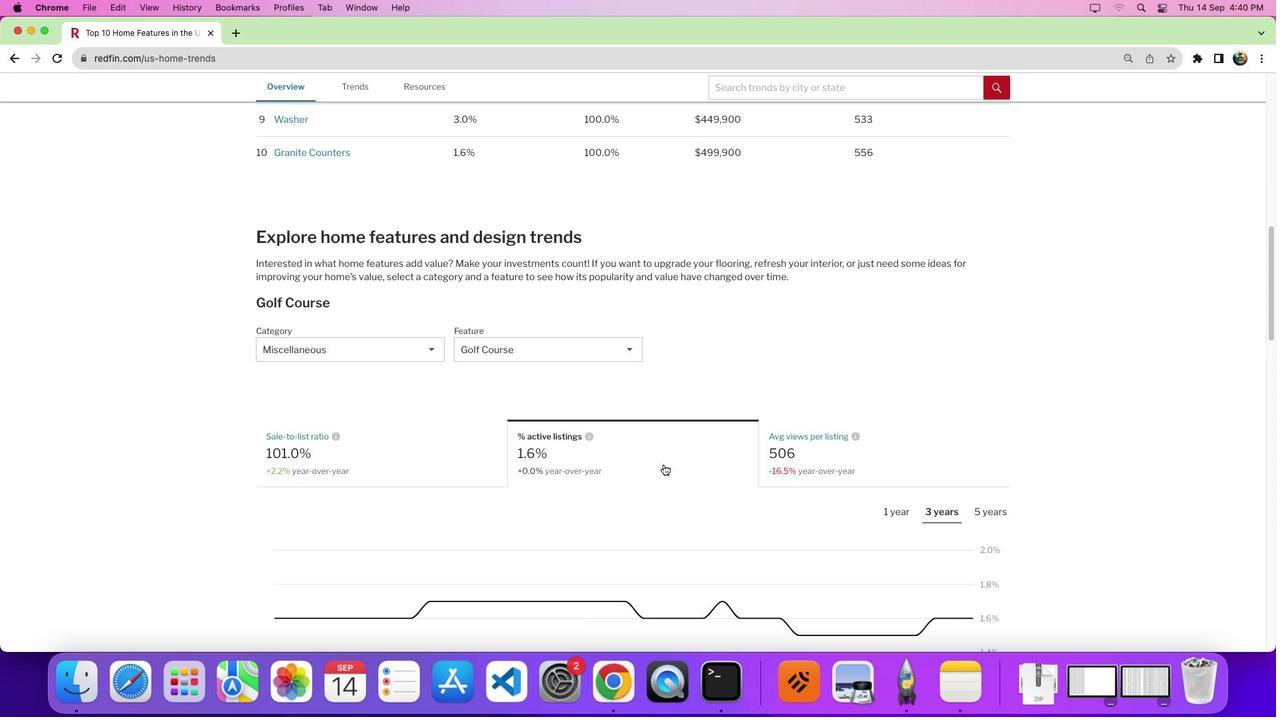 
Action: Mouse moved to (663, 465)
Screenshot: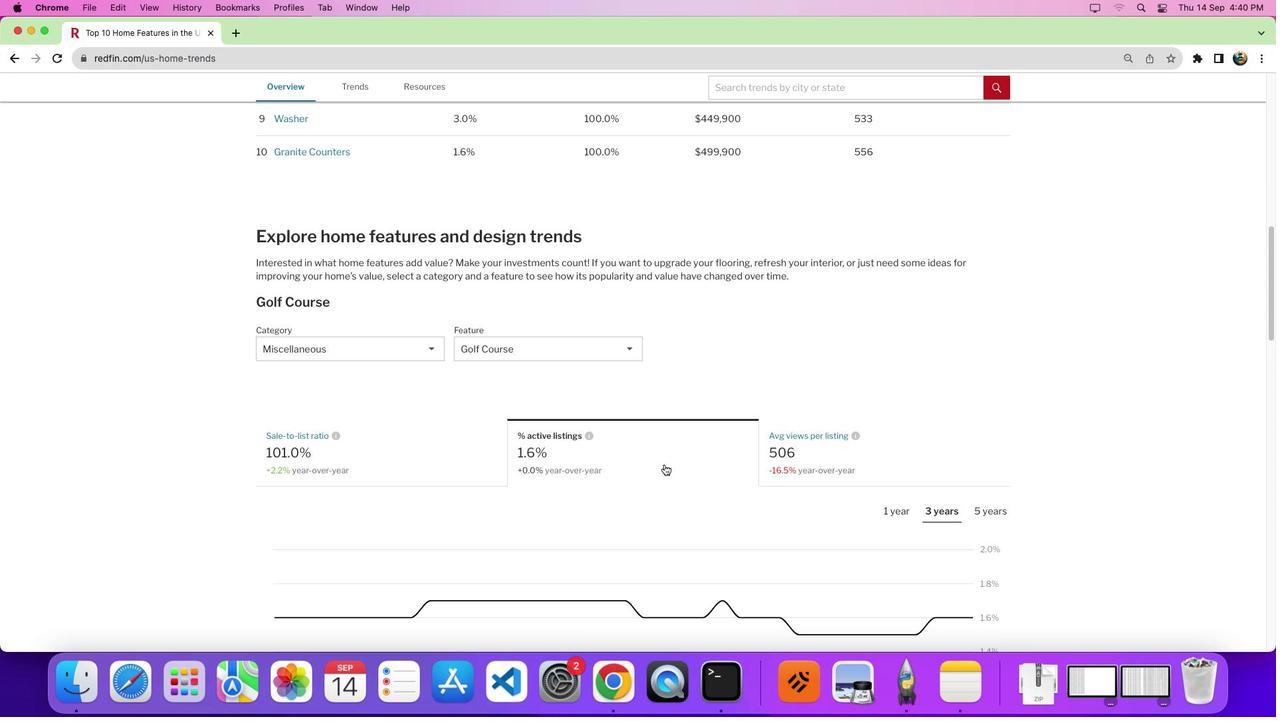 
Action: Mouse scrolled (663, 465) with delta (0, 0)
Screenshot: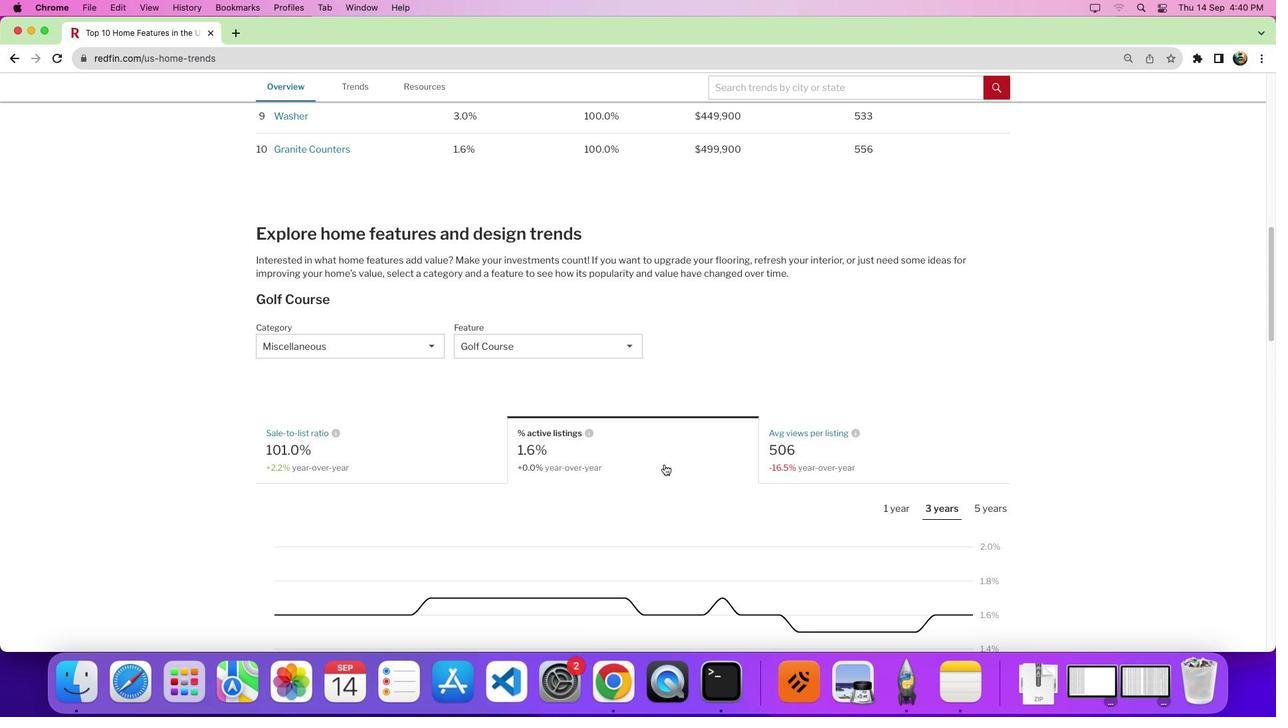 
Action: Mouse scrolled (663, 465) with delta (0, 0)
Screenshot: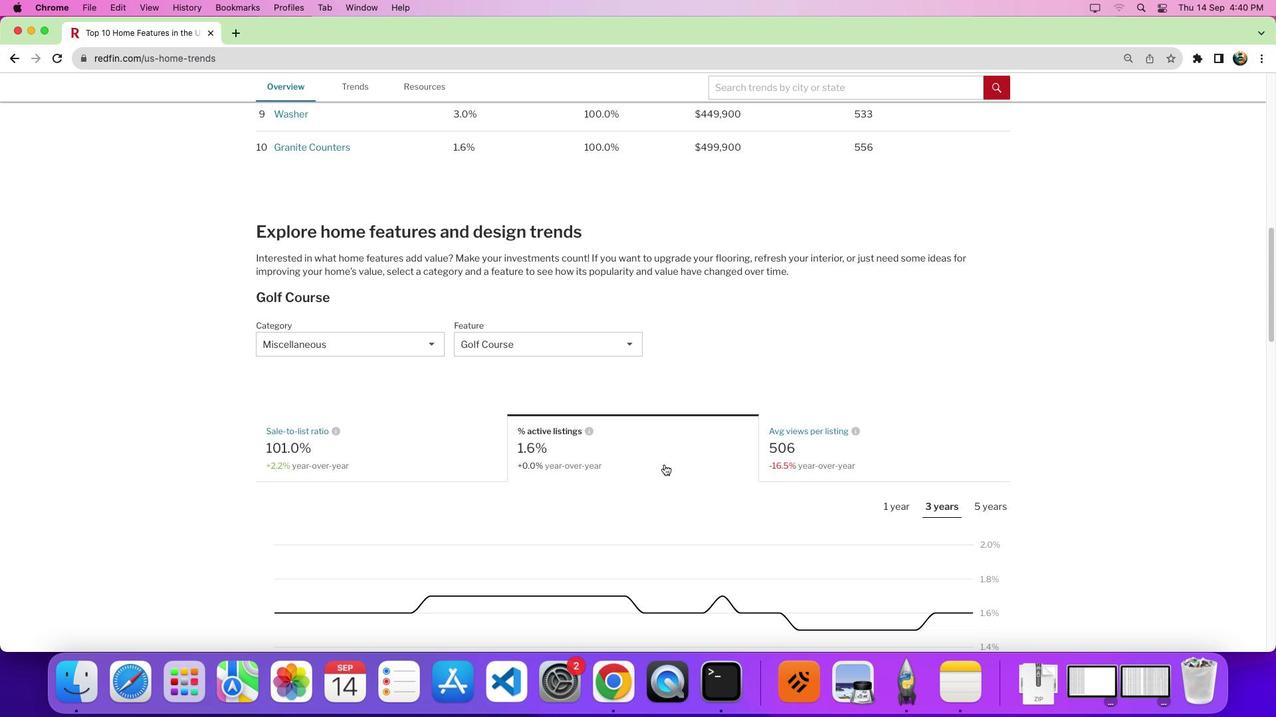 
Action: Mouse moved to (962, 513)
Screenshot: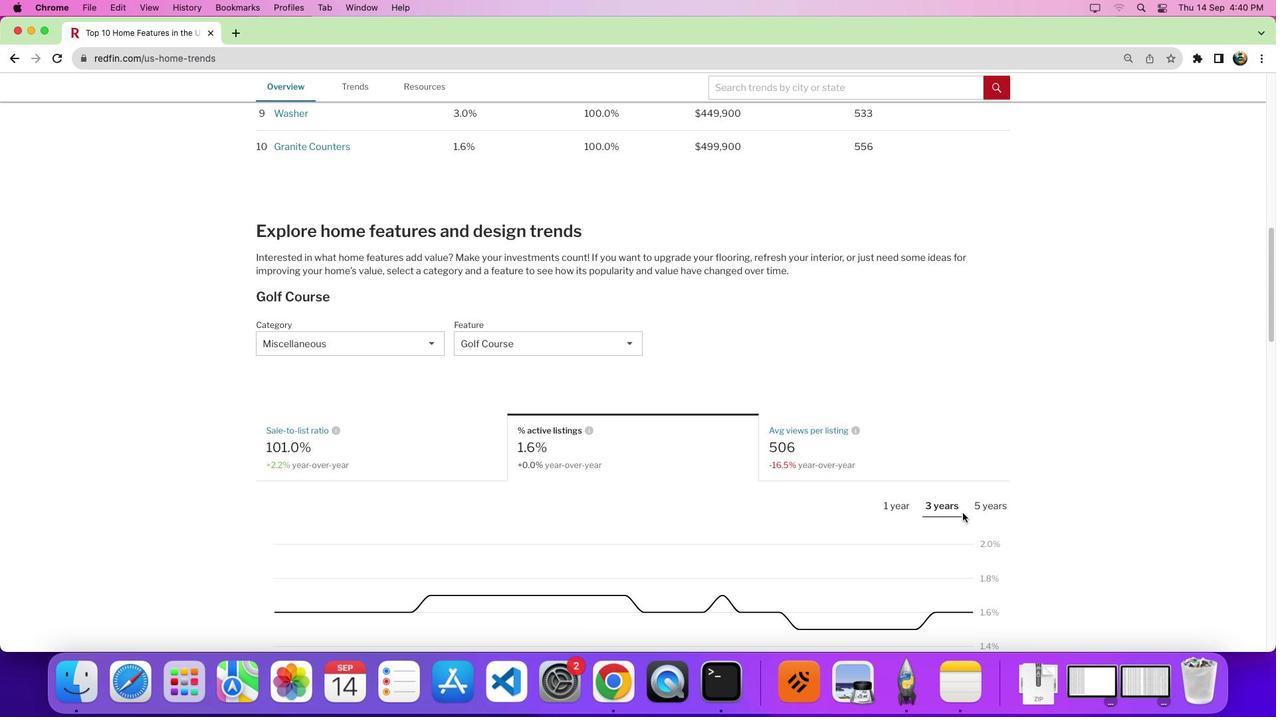 
Action: Mouse scrolled (962, 513) with delta (0, 0)
Screenshot: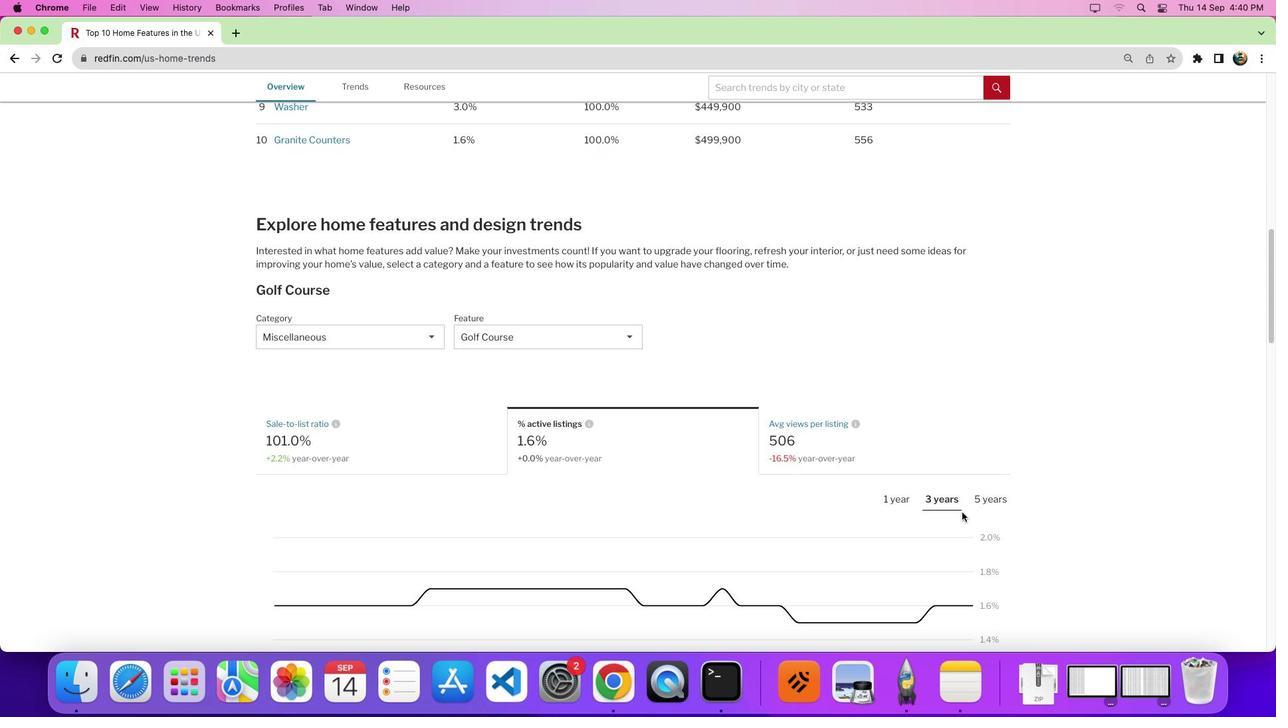 
Action: Mouse moved to (962, 512)
Screenshot: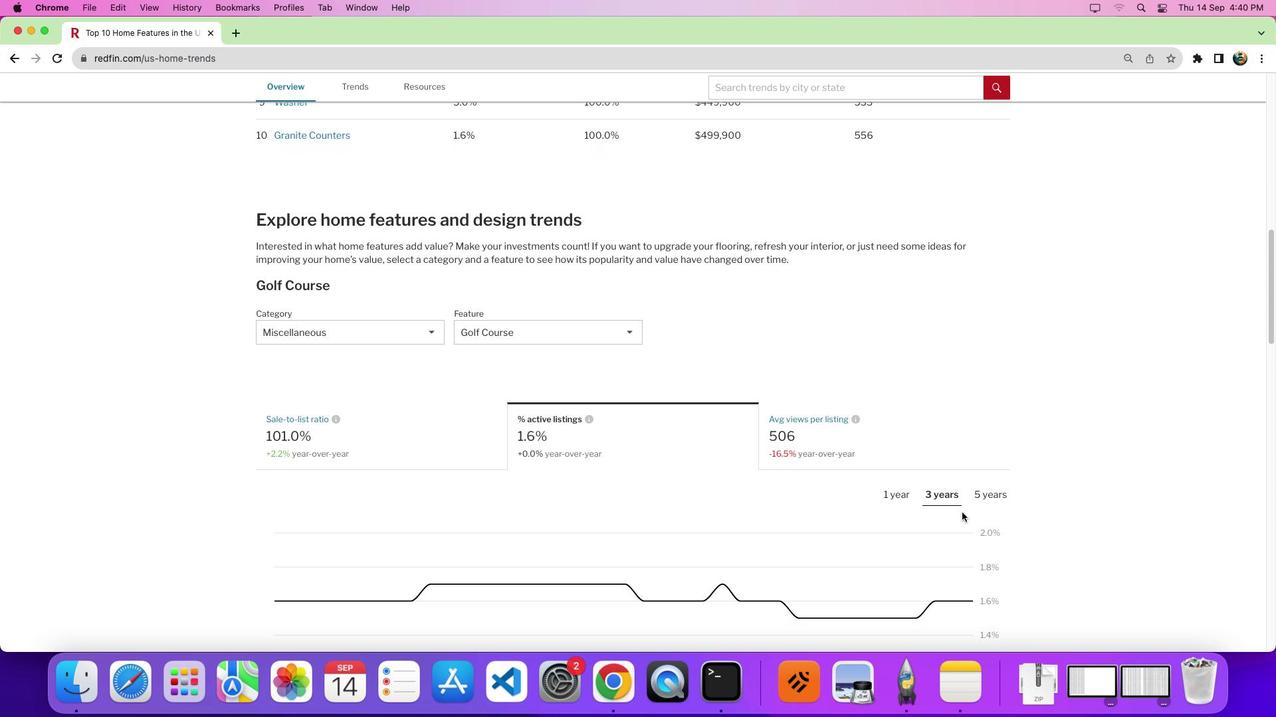
Action: Mouse scrolled (962, 512) with delta (0, 0)
Screenshot: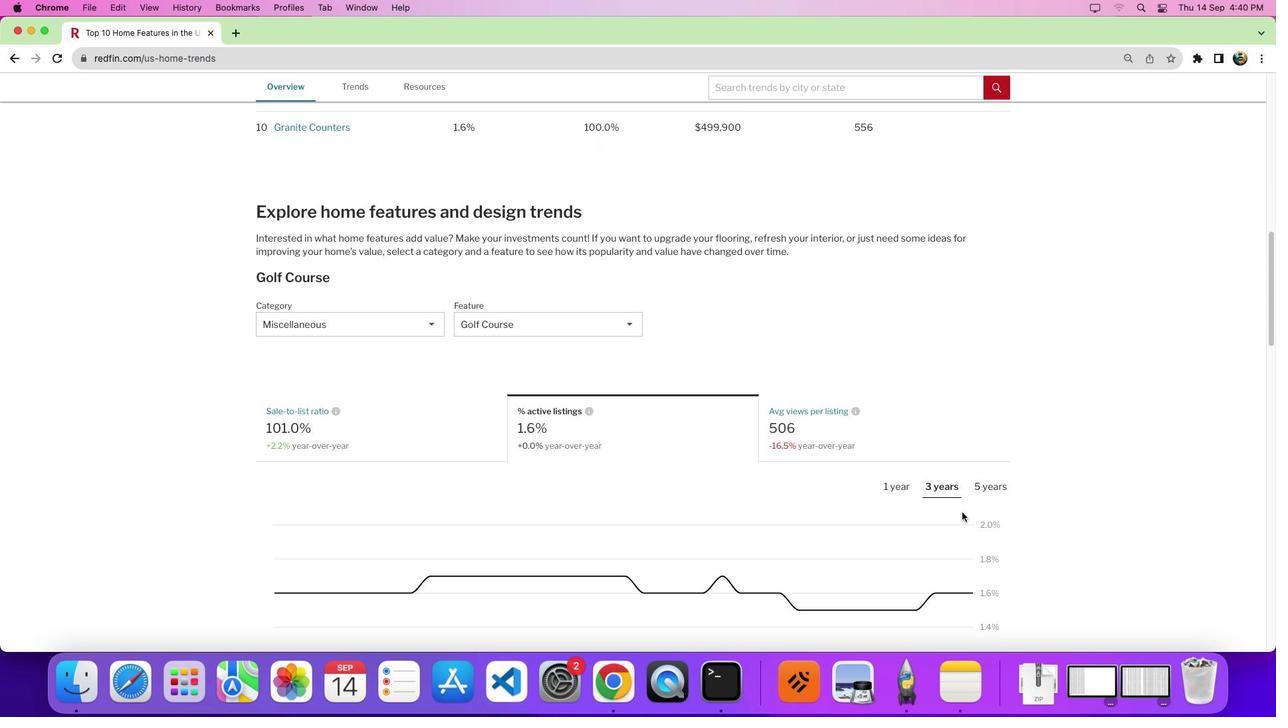 
Action: Mouse moved to (961, 512)
Screenshot: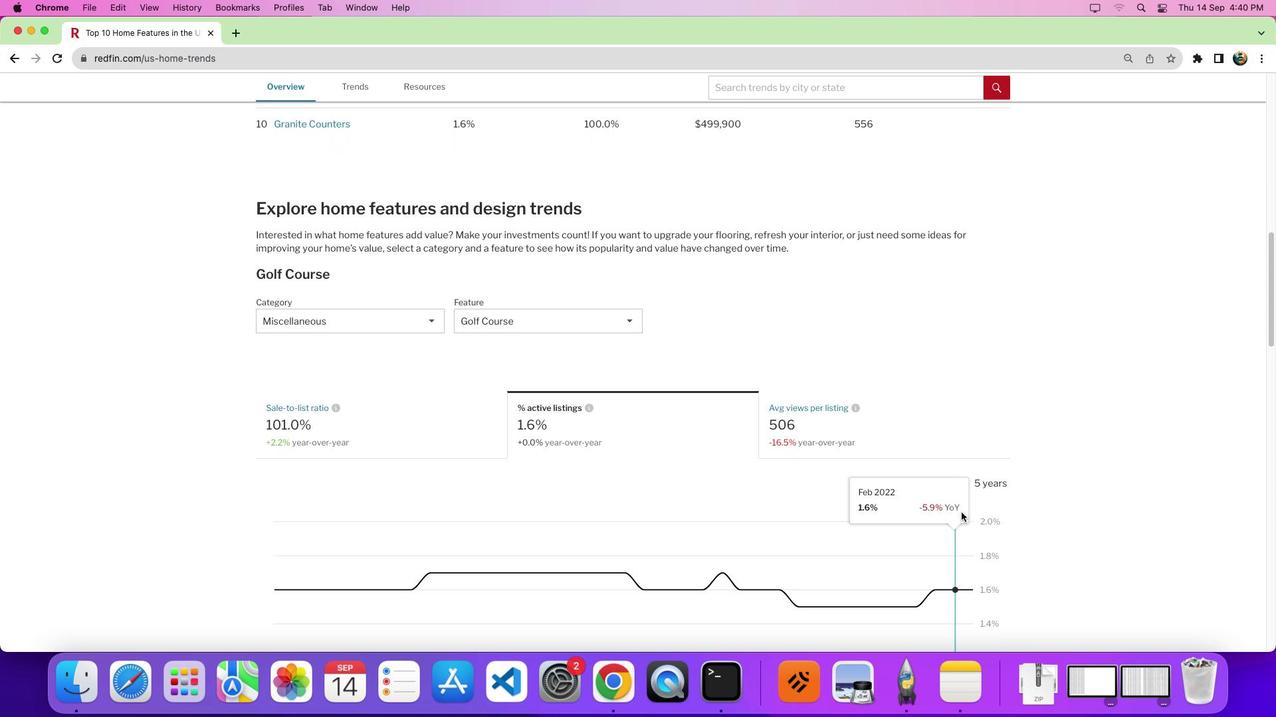 
Action: Mouse scrolled (961, 512) with delta (0, 0)
Screenshot: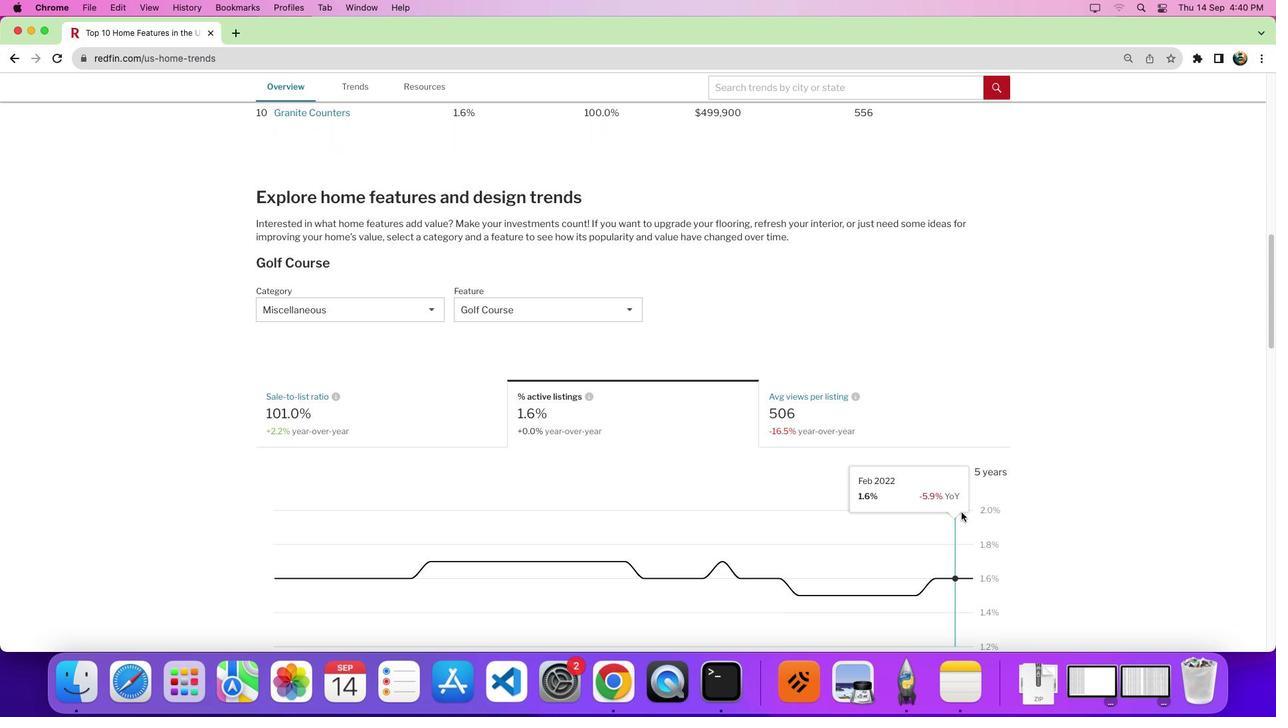 
Action: Mouse scrolled (961, 512) with delta (0, 0)
Screenshot: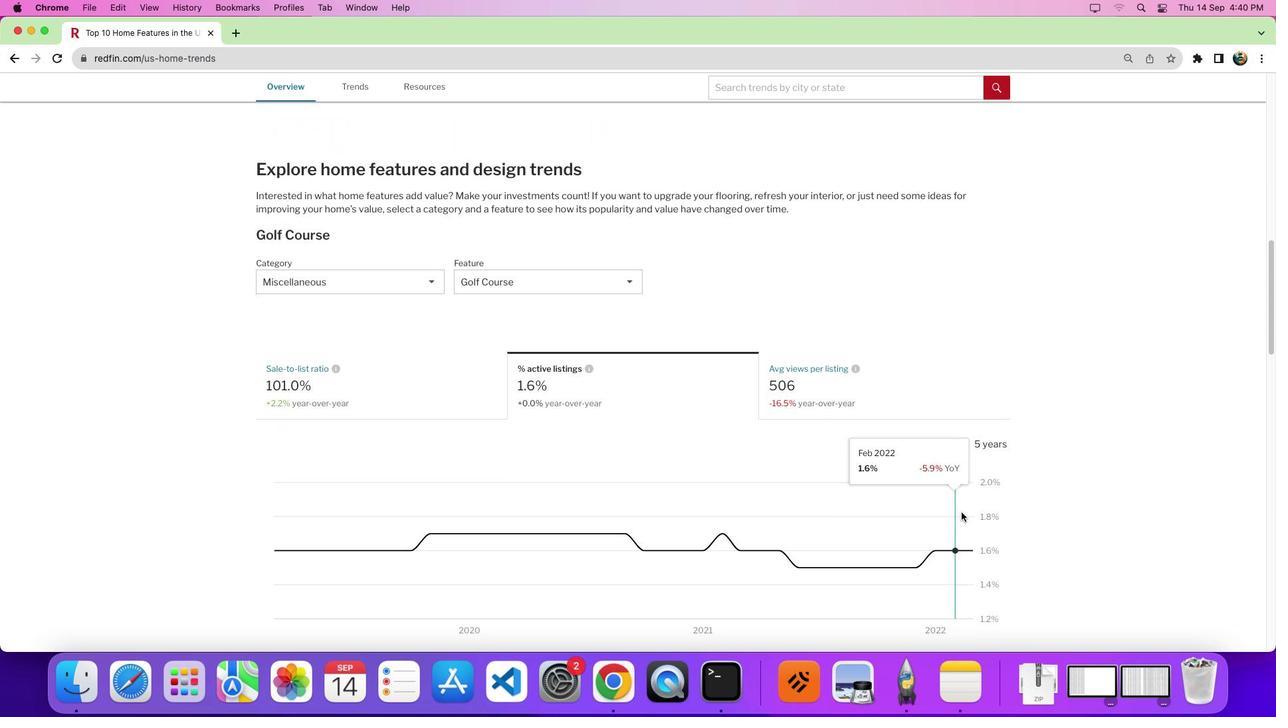 
Action: Mouse scrolled (961, 512) with delta (0, -1)
Screenshot: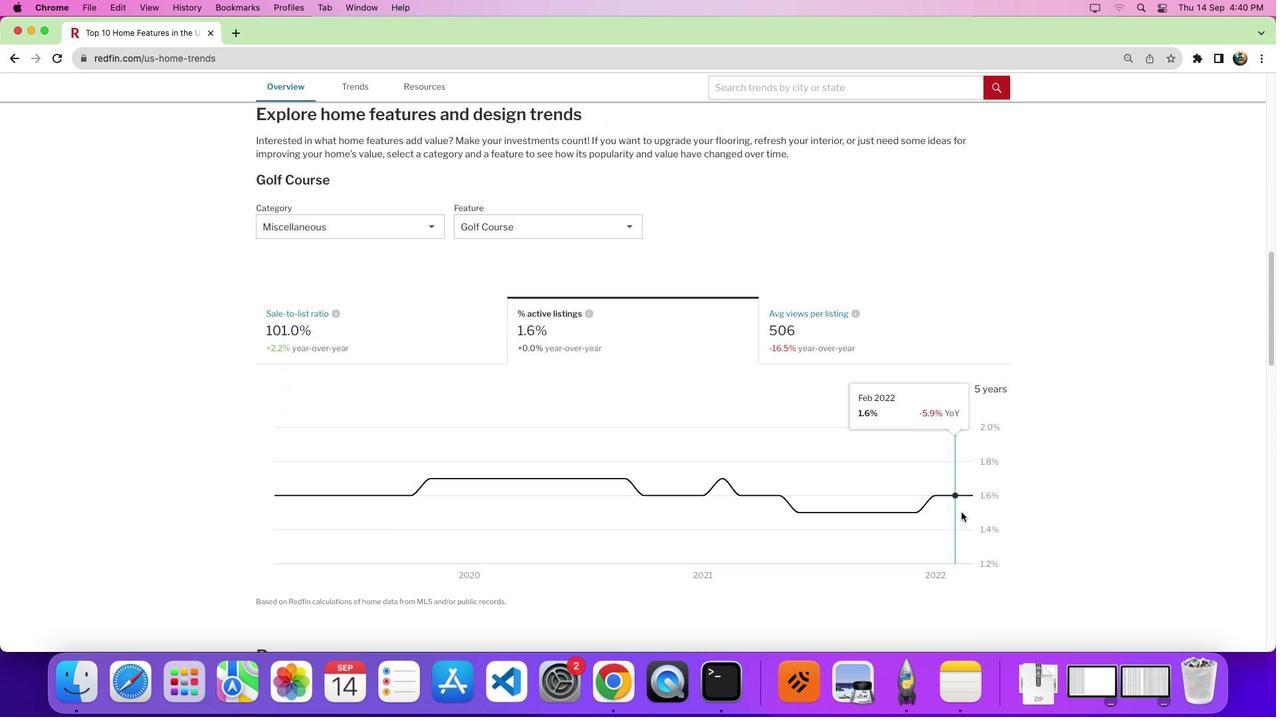 
Action: Mouse moved to (932, 505)
Screenshot: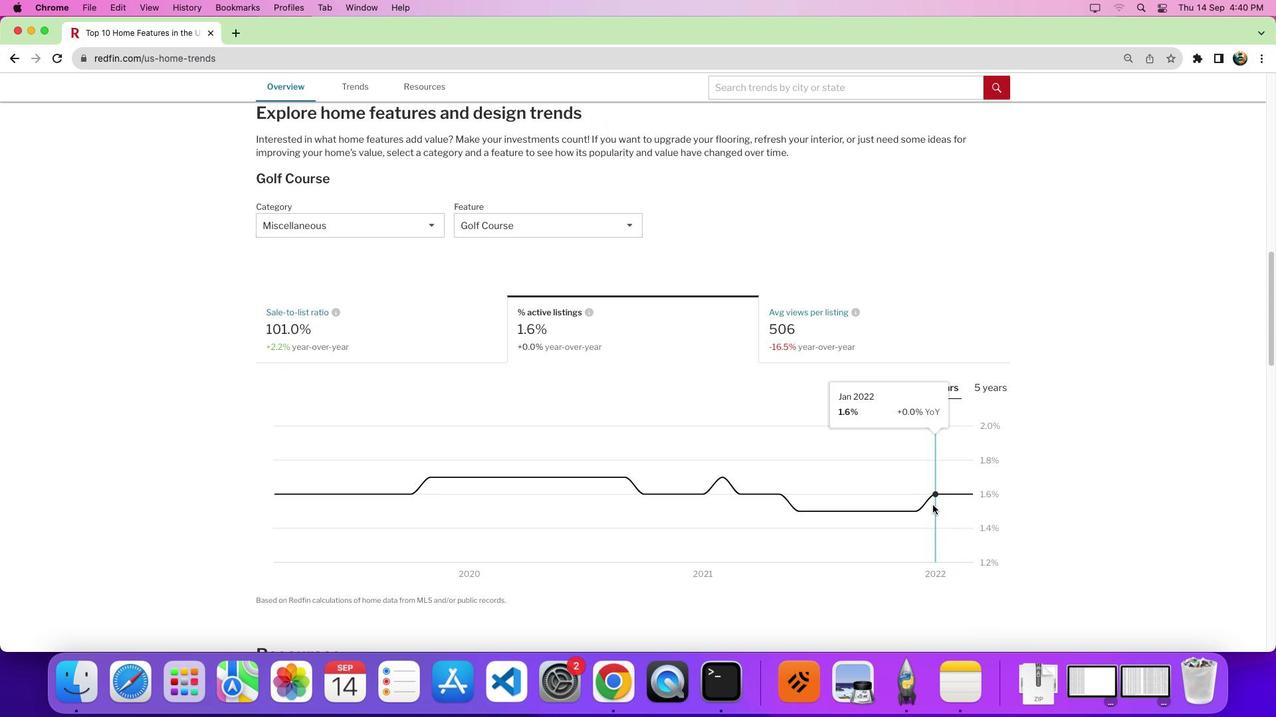 
Action: Mouse scrolled (932, 505) with delta (0, 0)
Screenshot: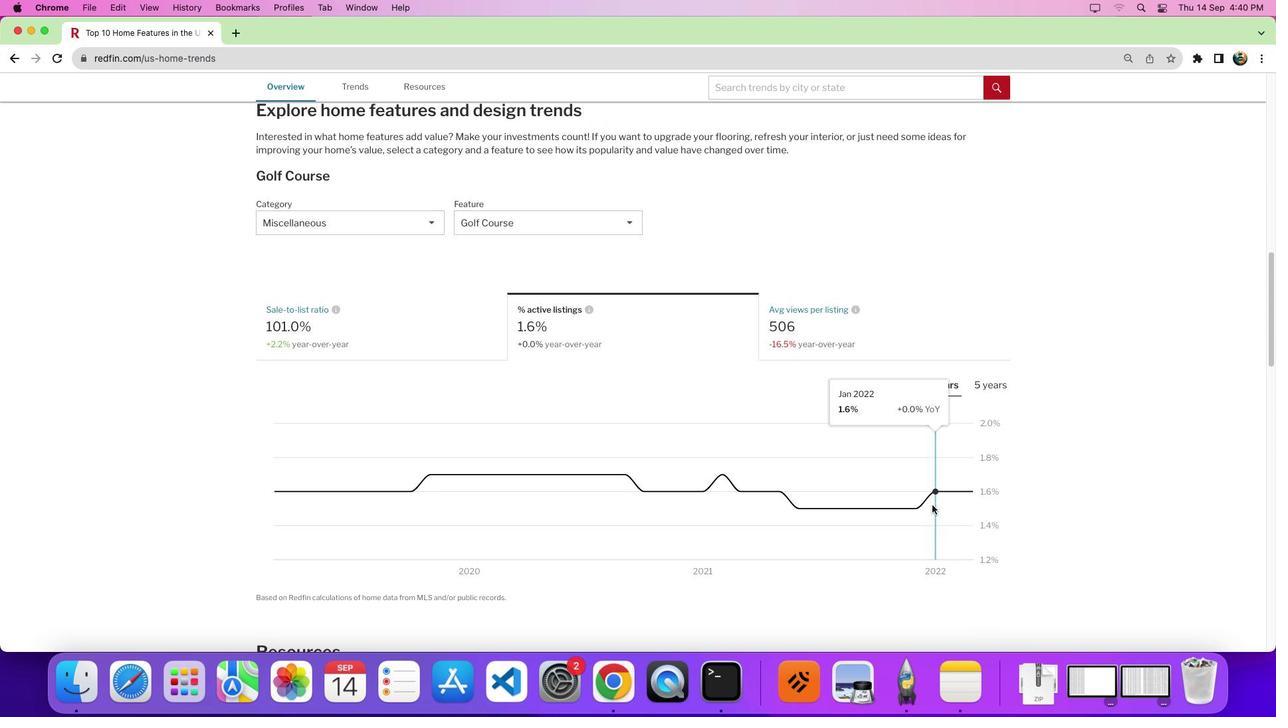 
Action: Mouse moved to (927, 504)
Screenshot: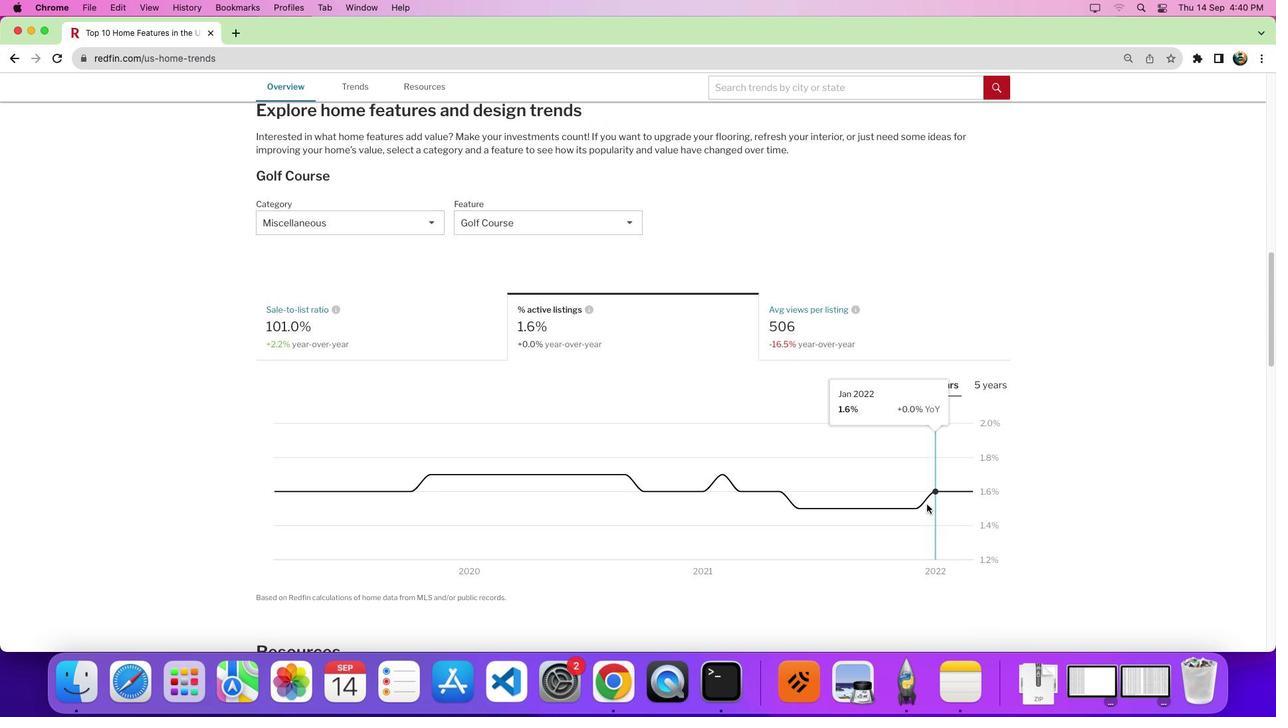
